 Task: Find connections with filter location Krishnagiri with filter topic #helpingothers with filter profile language German with filter current company Atout France - The France Tourism Development Agency with filter school Annamalai University, Annamalainagar with filter industry Electronic and Precision Equipment Maintenance with filter service category Search Engine Marketing (SEM) with filter keywords title Office Manager
Action: Mouse moved to (330, 222)
Screenshot: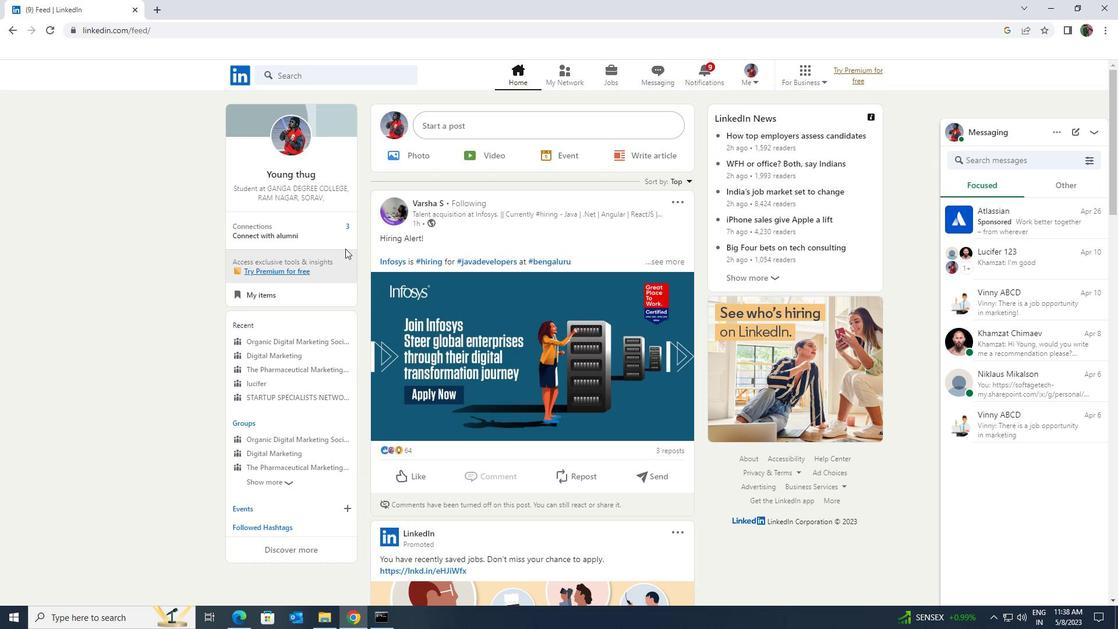 
Action: Mouse pressed left at (330, 222)
Screenshot: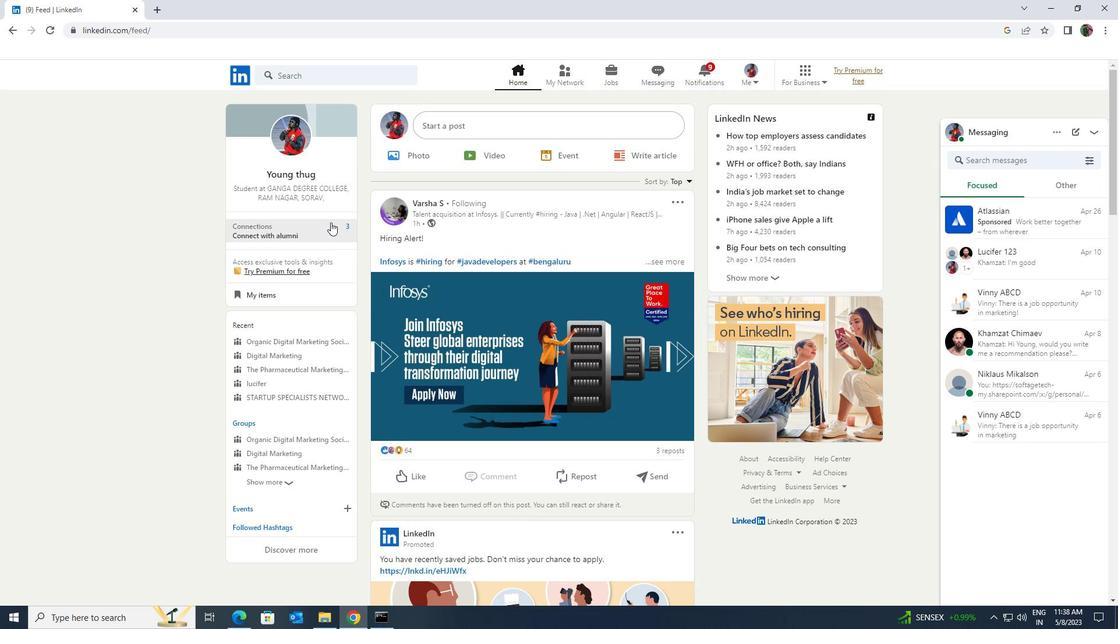 
Action: Mouse moved to (328, 139)
Screenshot: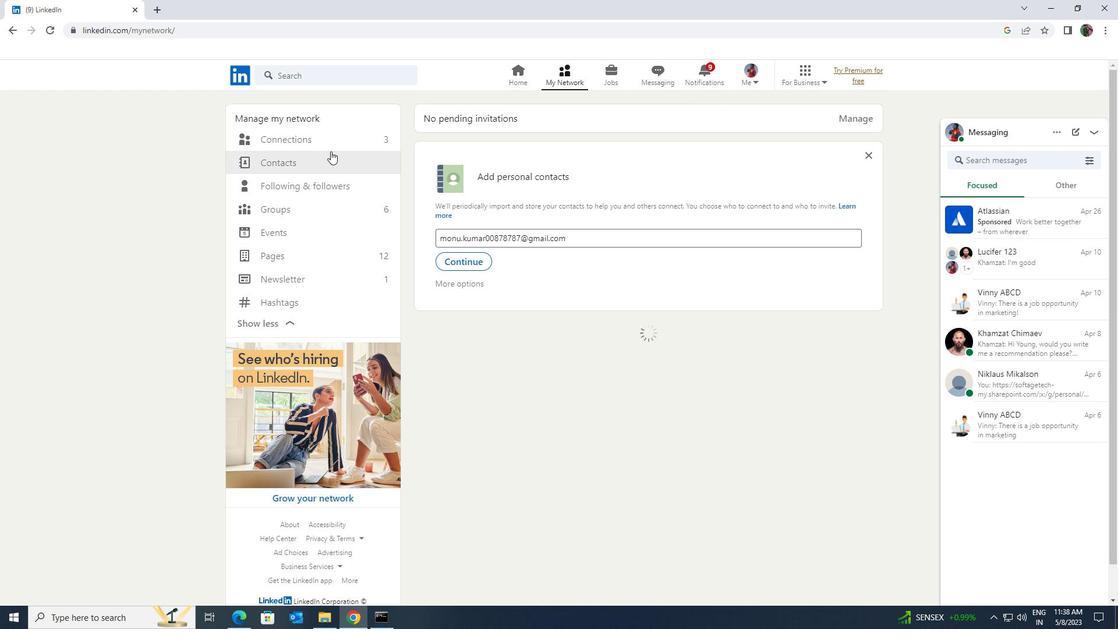 
Action: Mouse pressed left at (328, 139)
Screenshot: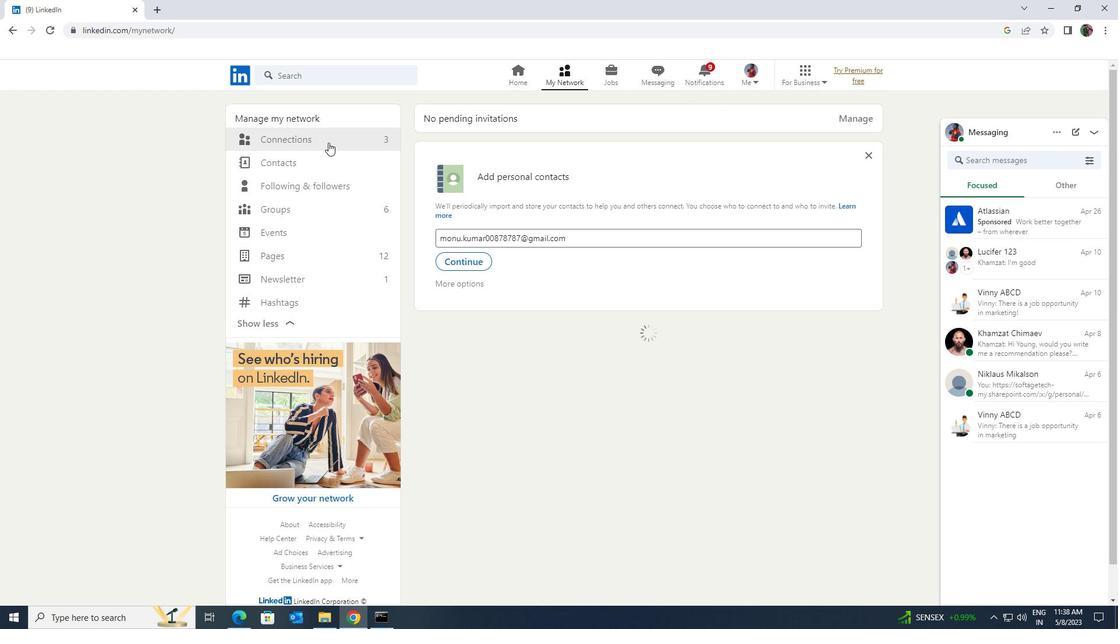 
Action: Mouse moved to (619, 144)
Screenshot: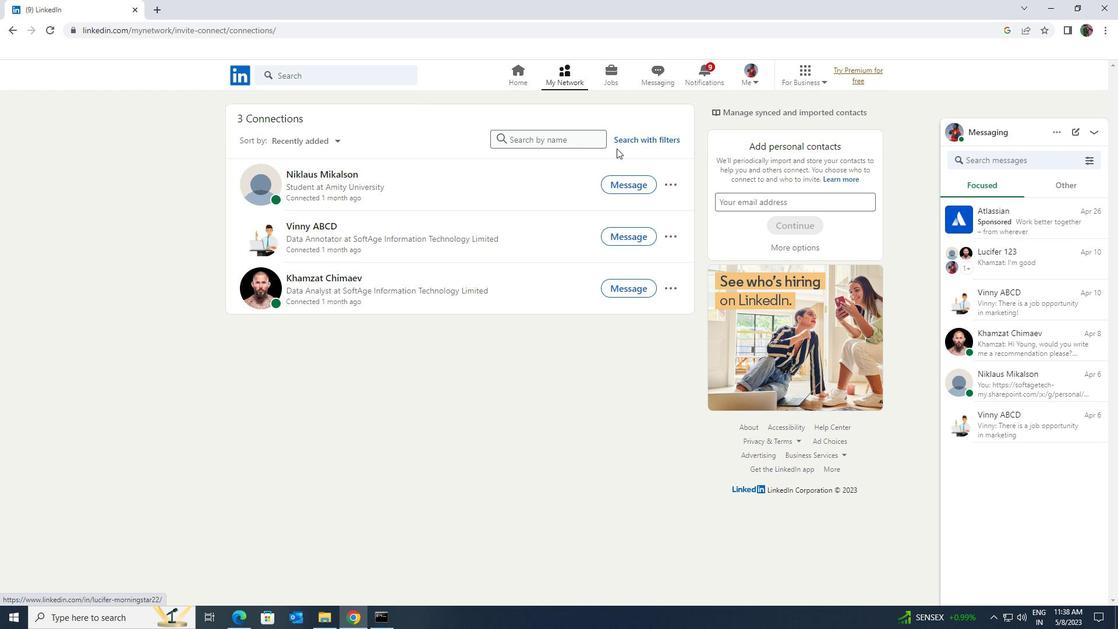 
Action: Mouse pressed left at (619, 144)
Screenshot: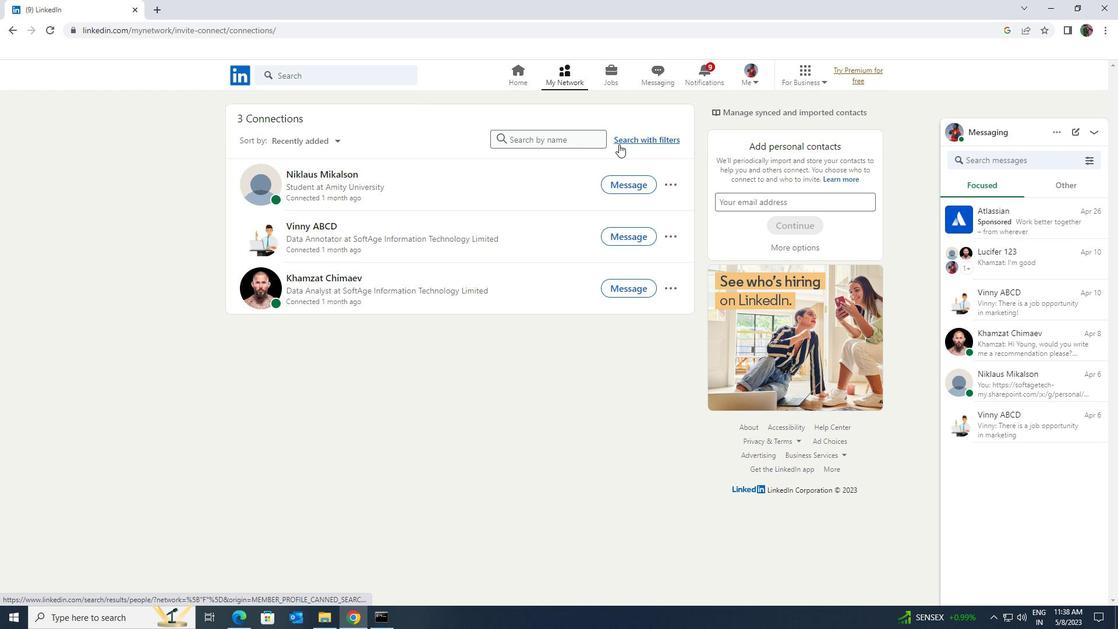
Action: Mouse moved to (603, 111)
Screenshot: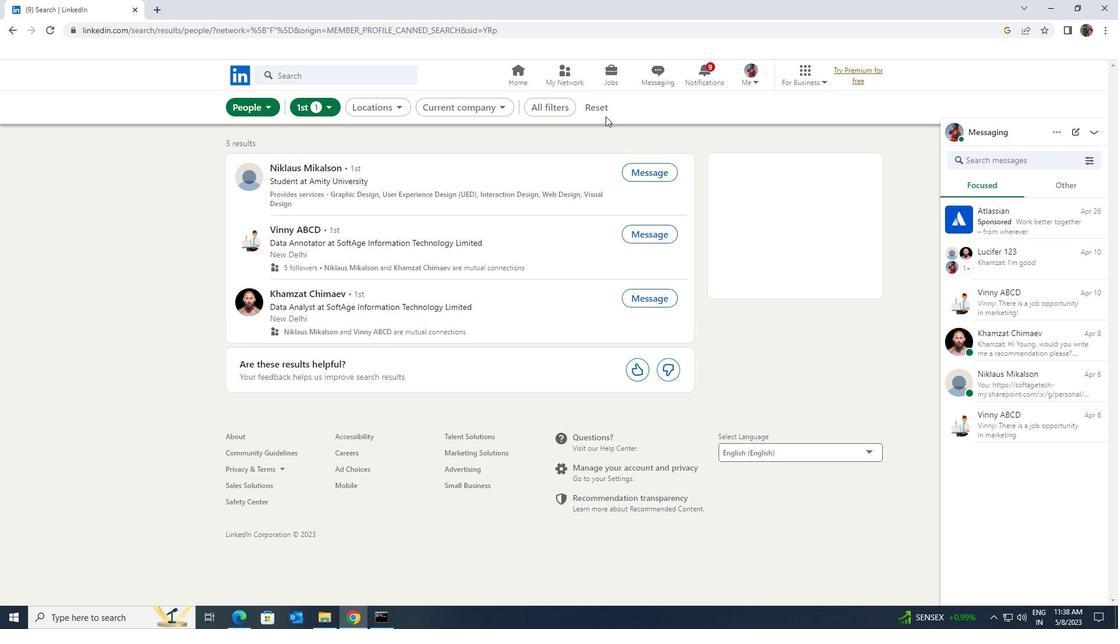 
Action: Mouse pressed left at (603, 111)
Screenshot: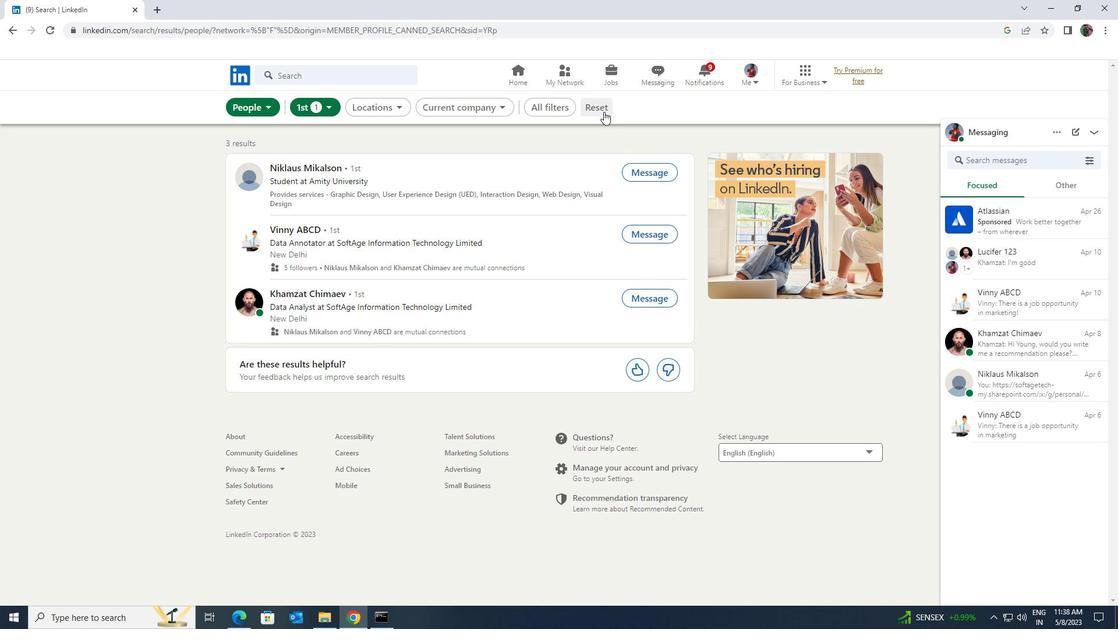 
Action: Mouse moved to (588, 106)
Screenshot: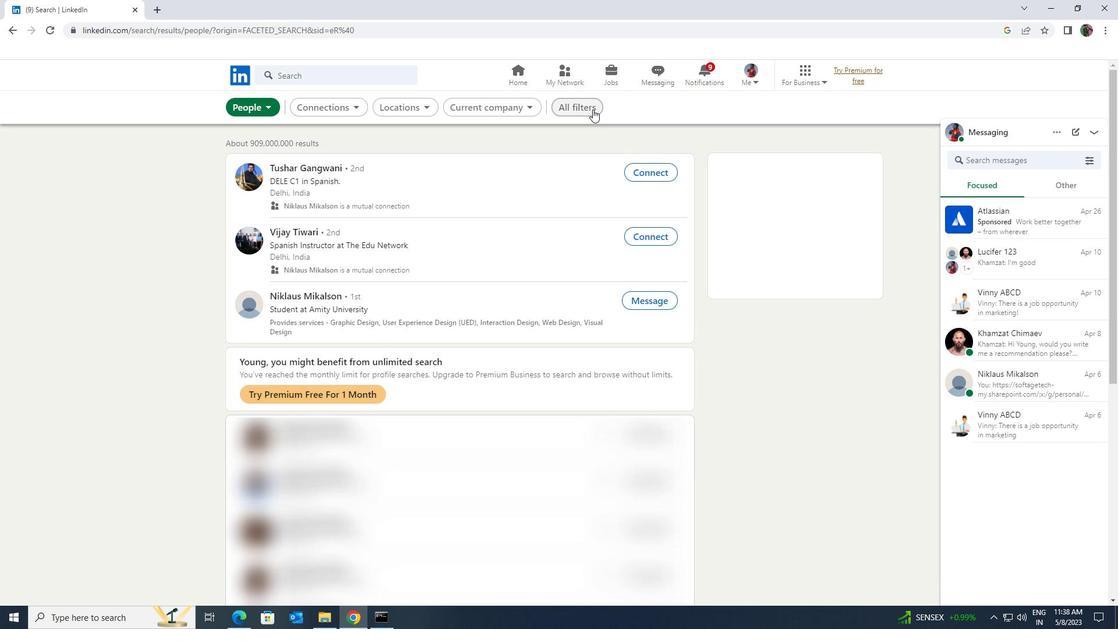 
Action: Mouse pressed left at (588, 106)
Screenshot: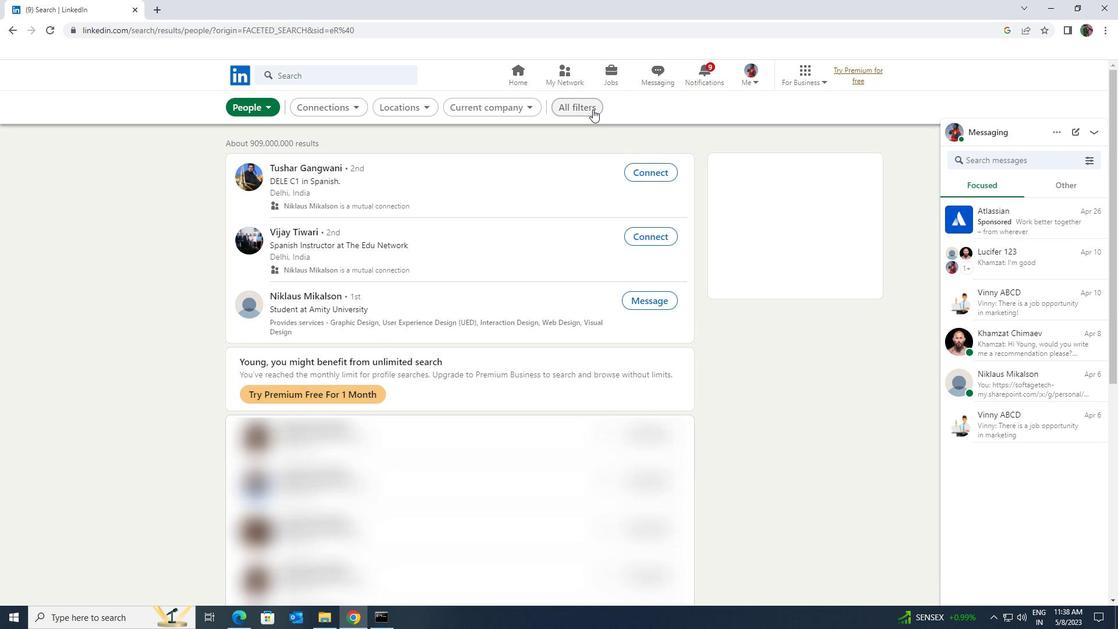 
Action: Mouse moved to (971, 457)
Screenshot: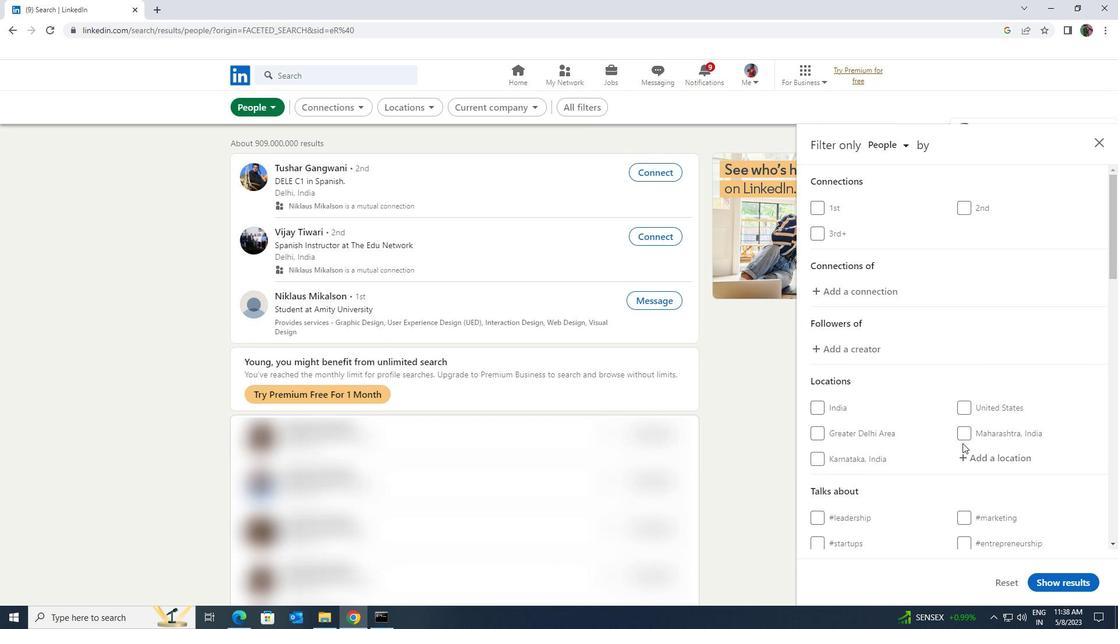 
Action: Mouse pressed left at (971, 457)
Screenshot: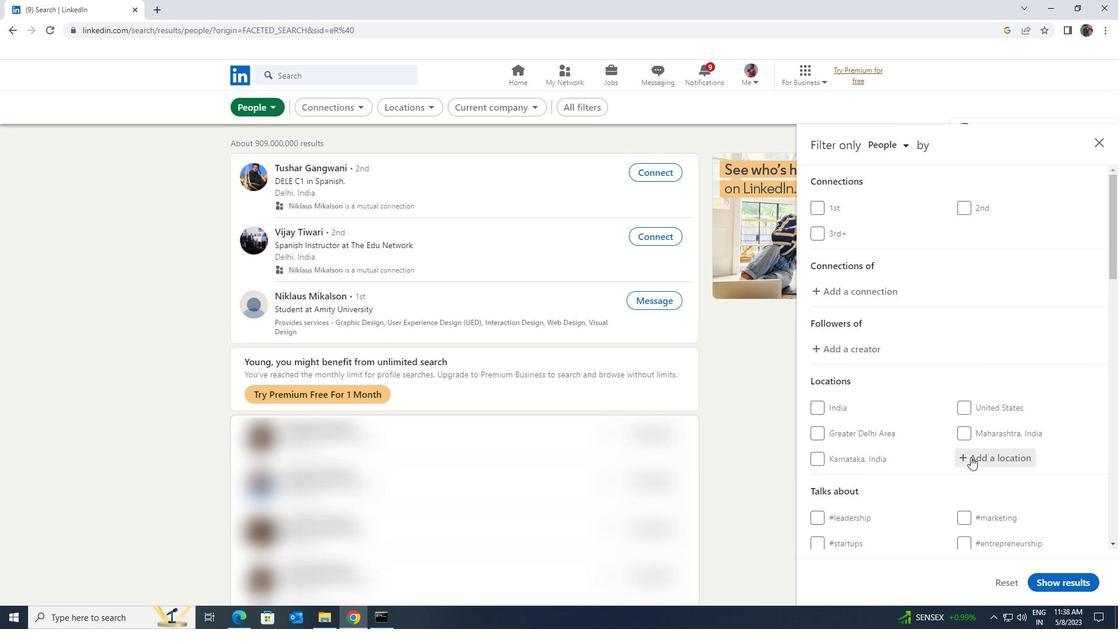 
Action: Mouse moved to (971, 459)
Screenshot: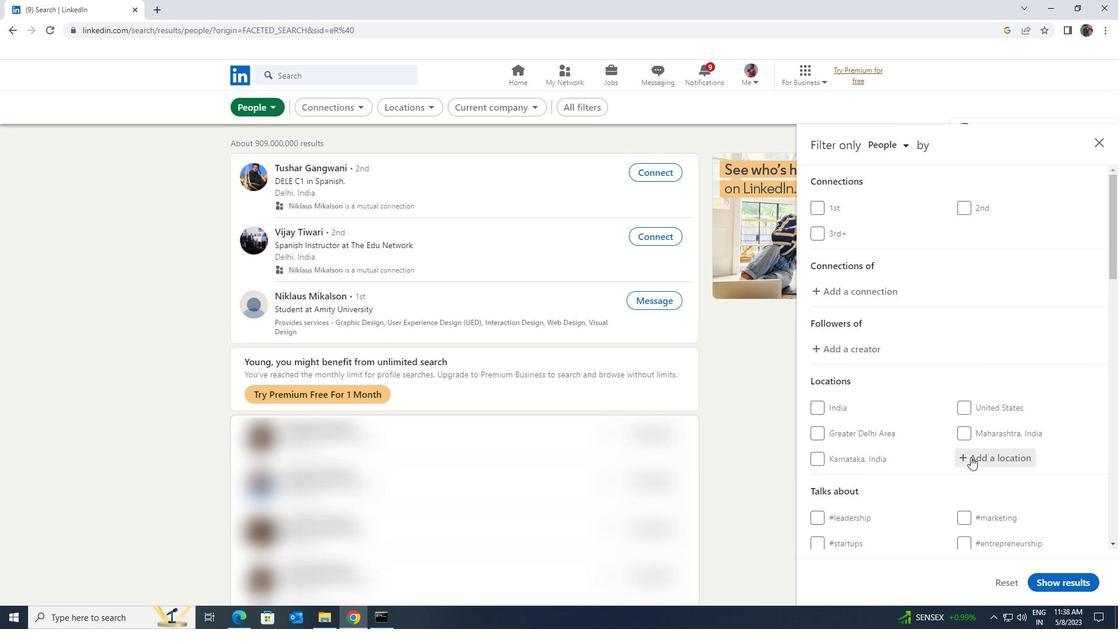 
Action: Key pressed <Key.shift><Key.shift><Key.shift><Key.shift><Key.shift><Key.shift><Key.shift><Key.shift><Key.shift><Key.shift>KRISHNAGIRI
Screenshot: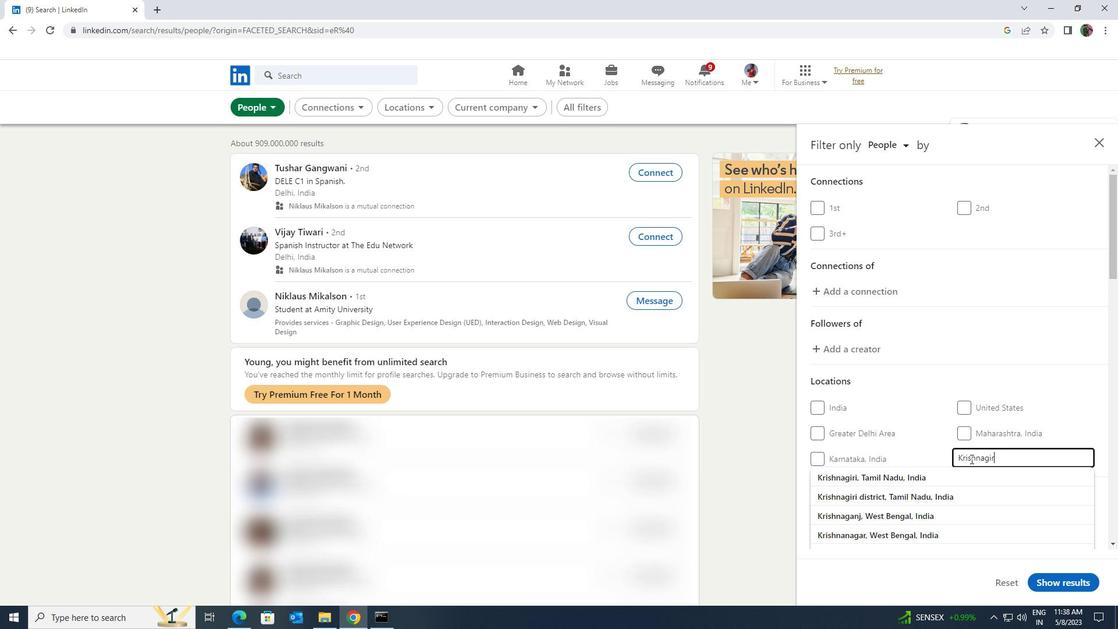 
Action: Mouse moved to (967, 476)
Screenshot: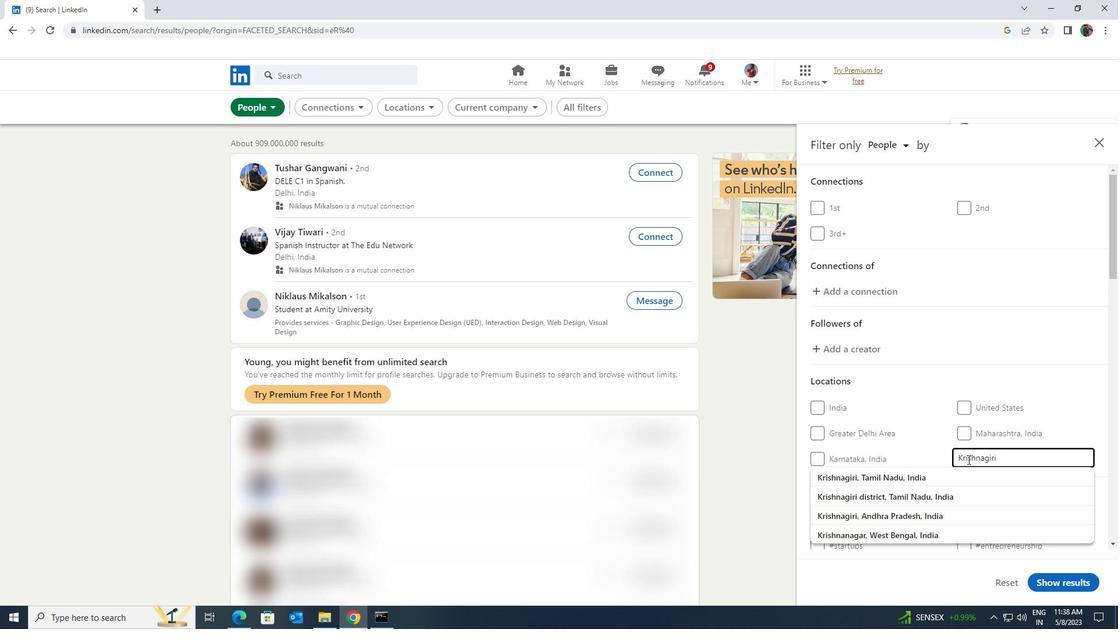
Action: Mouse pressed left at (967, 476)
Screenshot: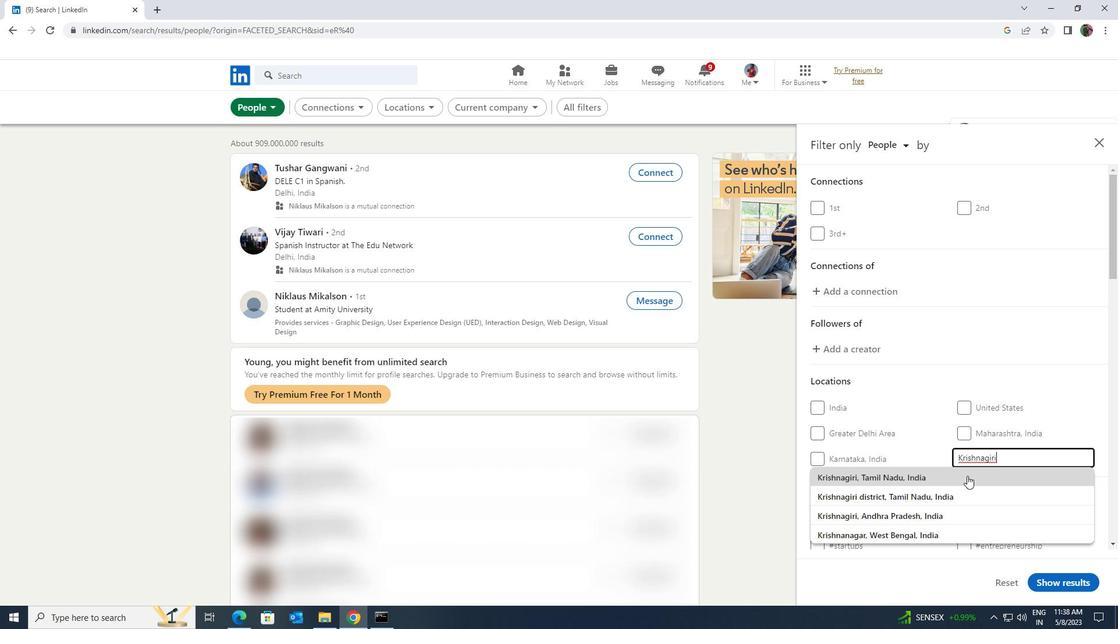 
Action: Mouse scrolled (967, 475) with delta (0, 0)
Screenshot: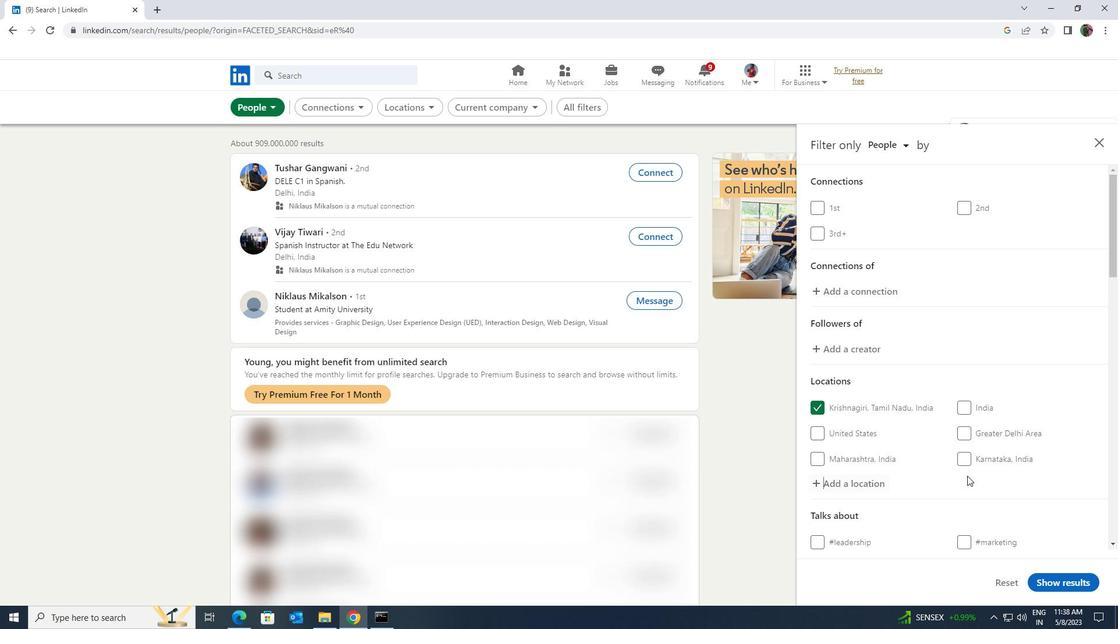 
Action: Mouse scrolled (967, 475) with delta (0, 0)
Screenshot: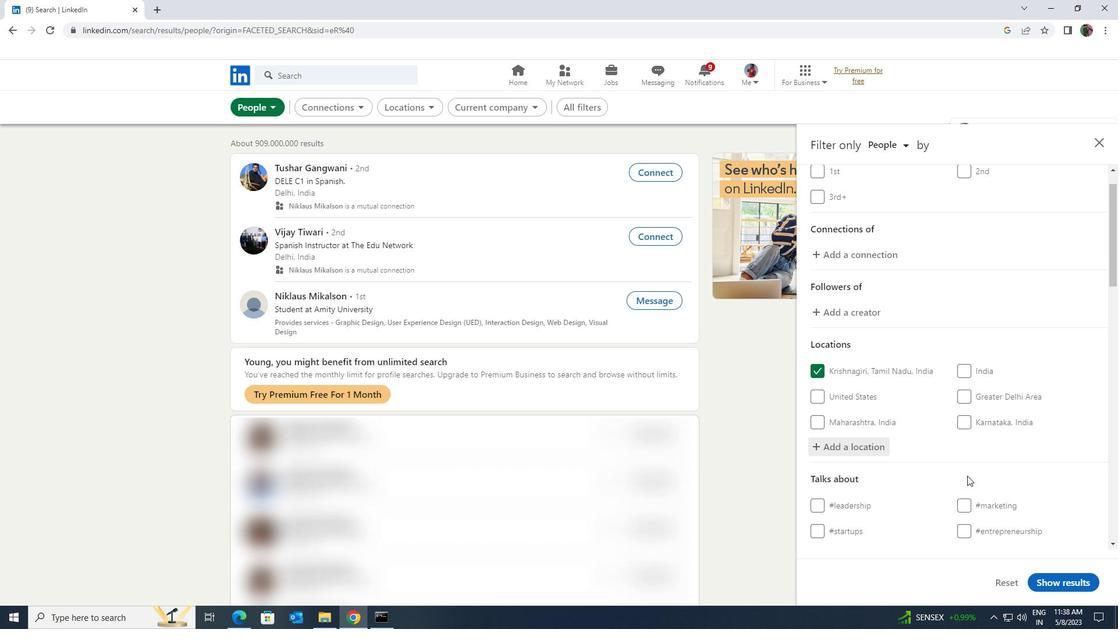 
Action: Mouse moved to (966, 478)
Screenshot: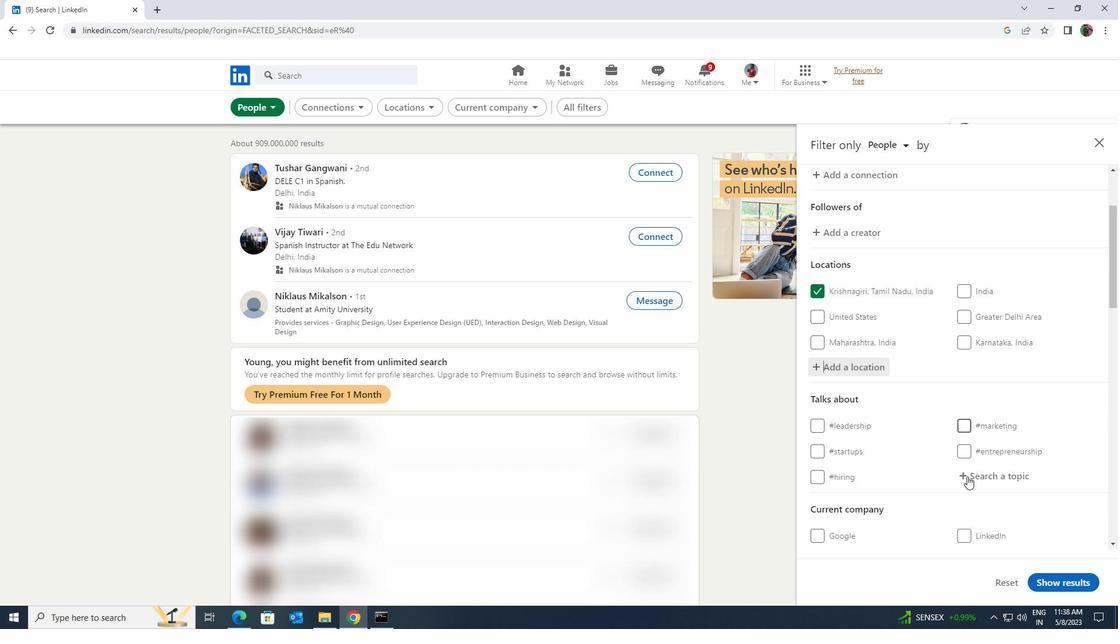 
Action: Mouse pressed left at (966, 478)
Screenshot: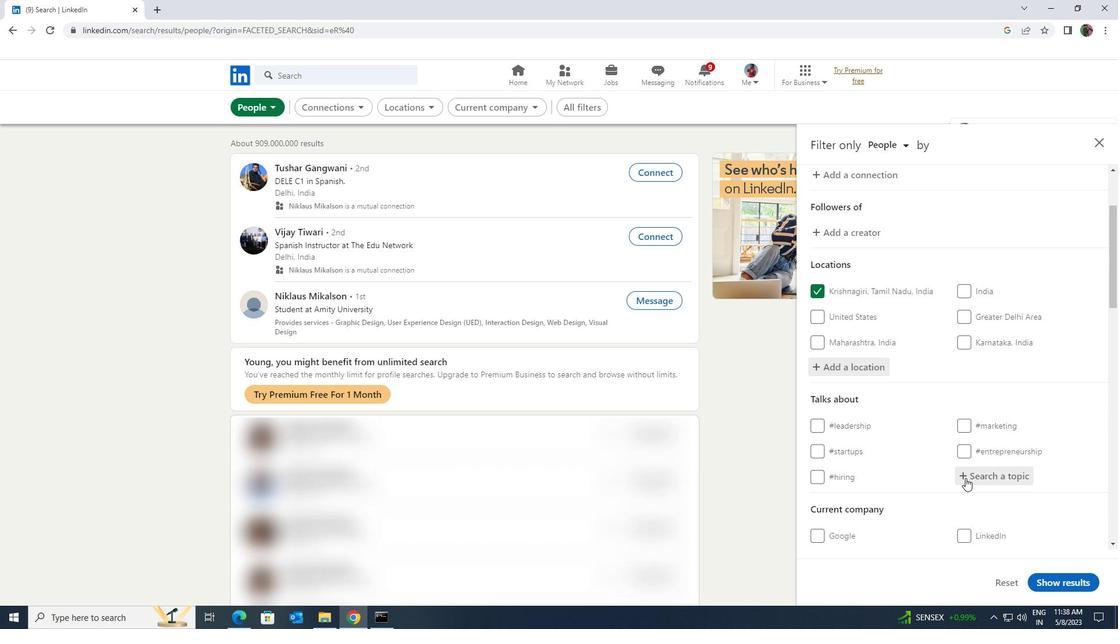 
Action: Key pressed <Key.shift><Key.shift><Key.shift><Key.shift><Key.shift><Key.shift><Key.shift><Key.shift>HELPINGOTHERS
Screenshot: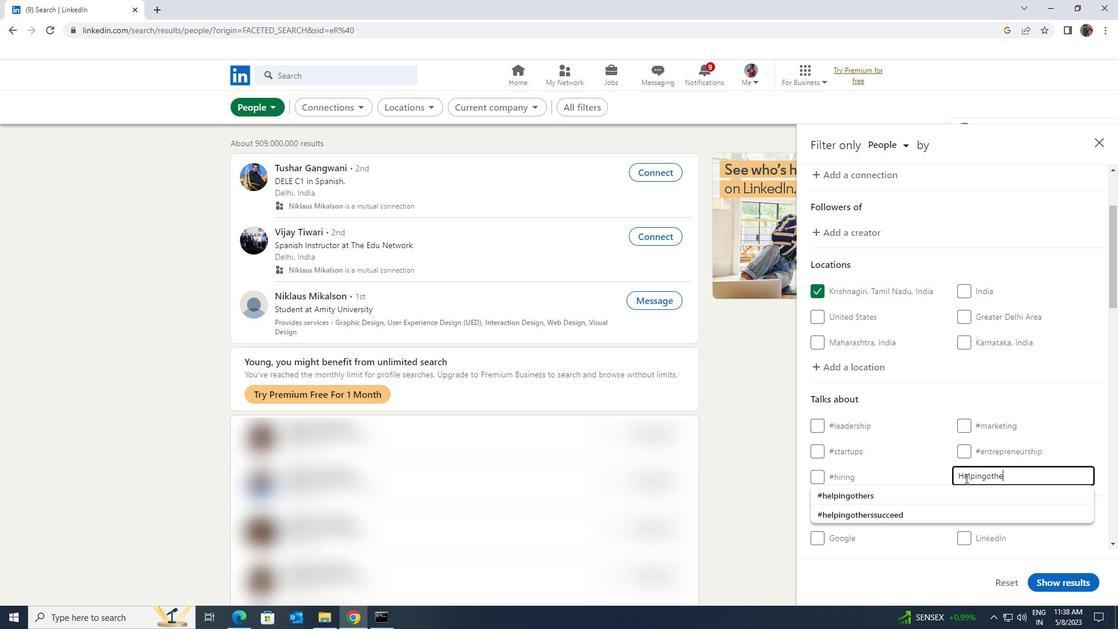 
Action: Mouse moved to (958, 487)
Screenshot: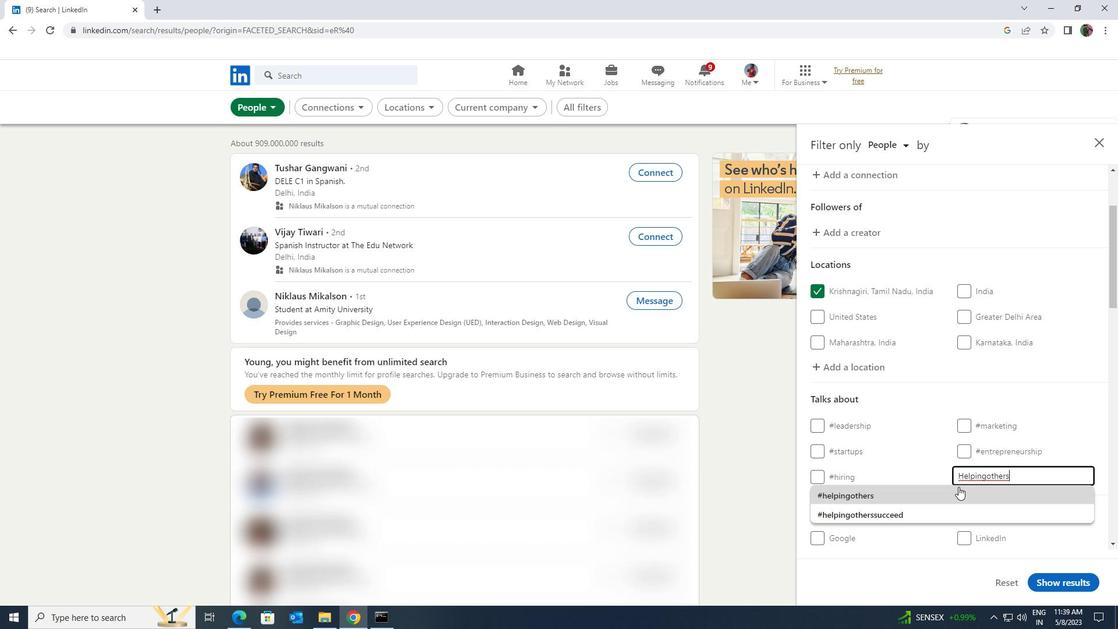 
Action: Mouse pressed left at (958, 487)
Screenshot: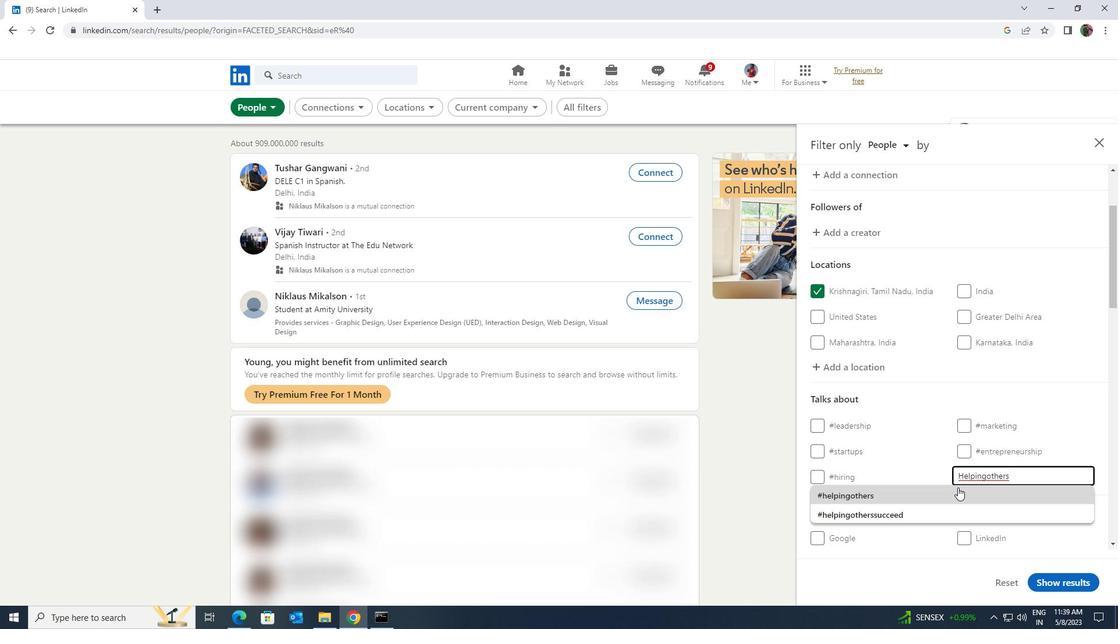 
Action: Mouse moved to (958, 488)
Screenshot: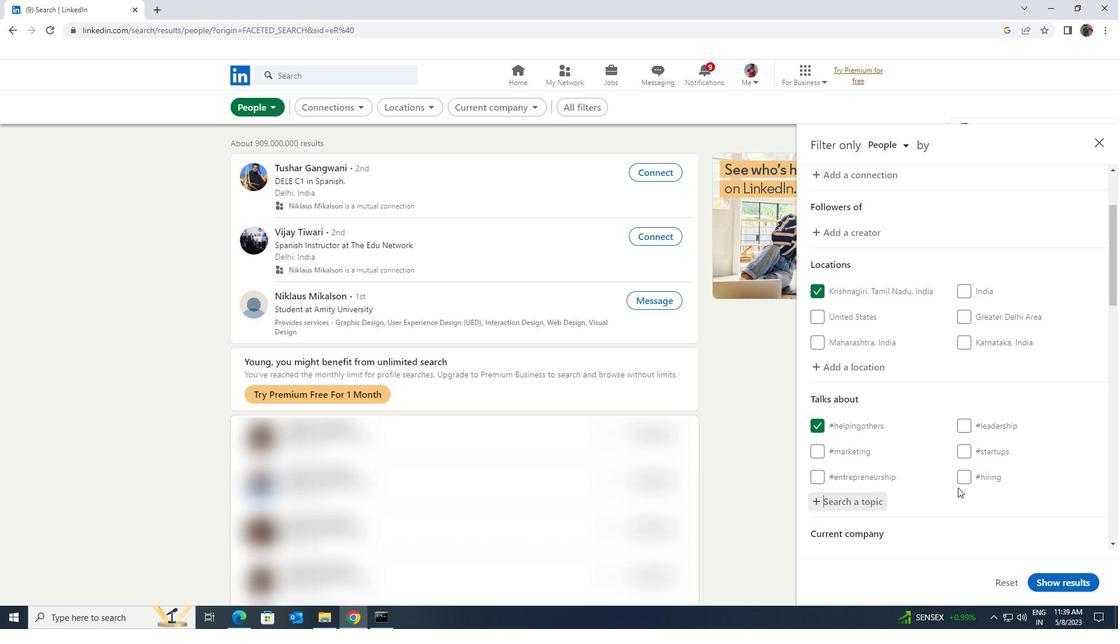 
Action: Mouse scrolled (958, 487) with delta (0, 0)
Screenshot: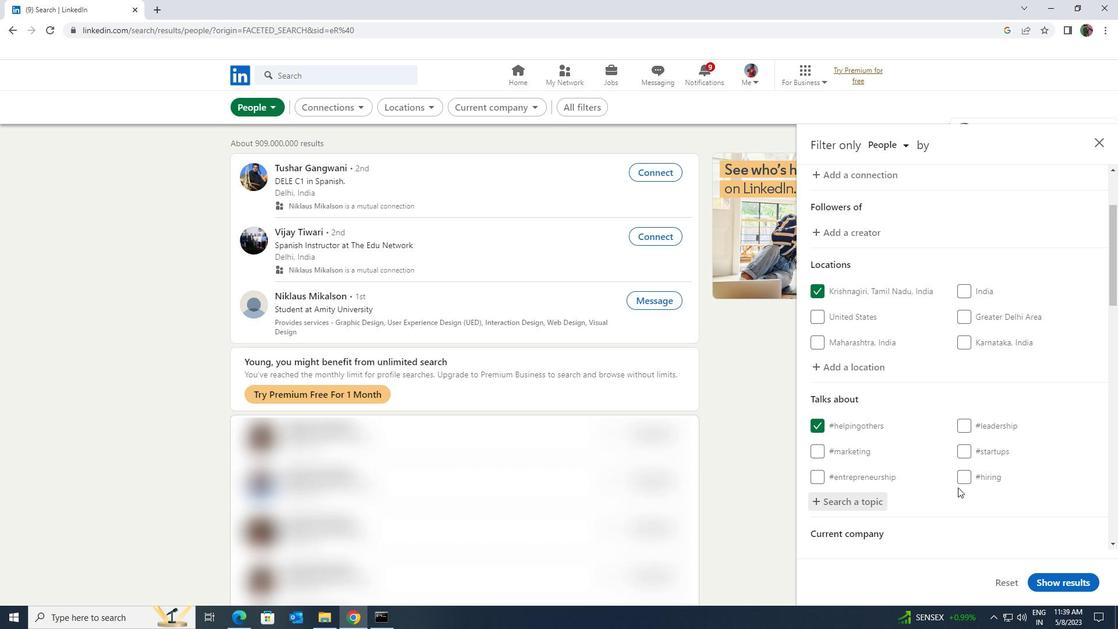 
Action: Mouse moved to (951, 492)
Screenshot: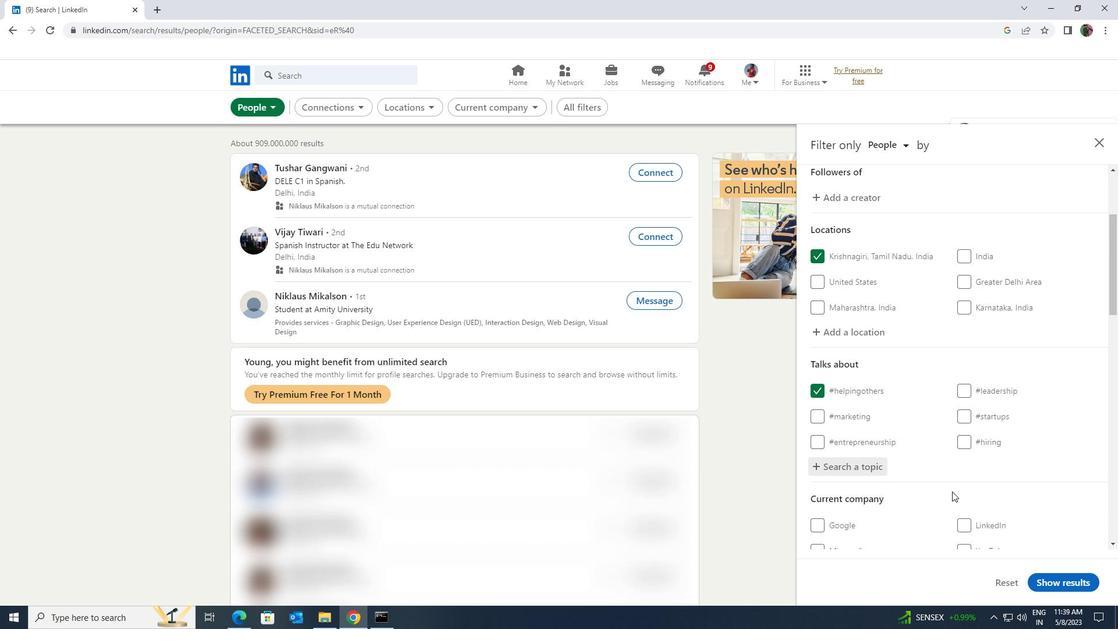 
Action: Mouse scrolled (951, 492) with delta (0, 0)
Screenshot: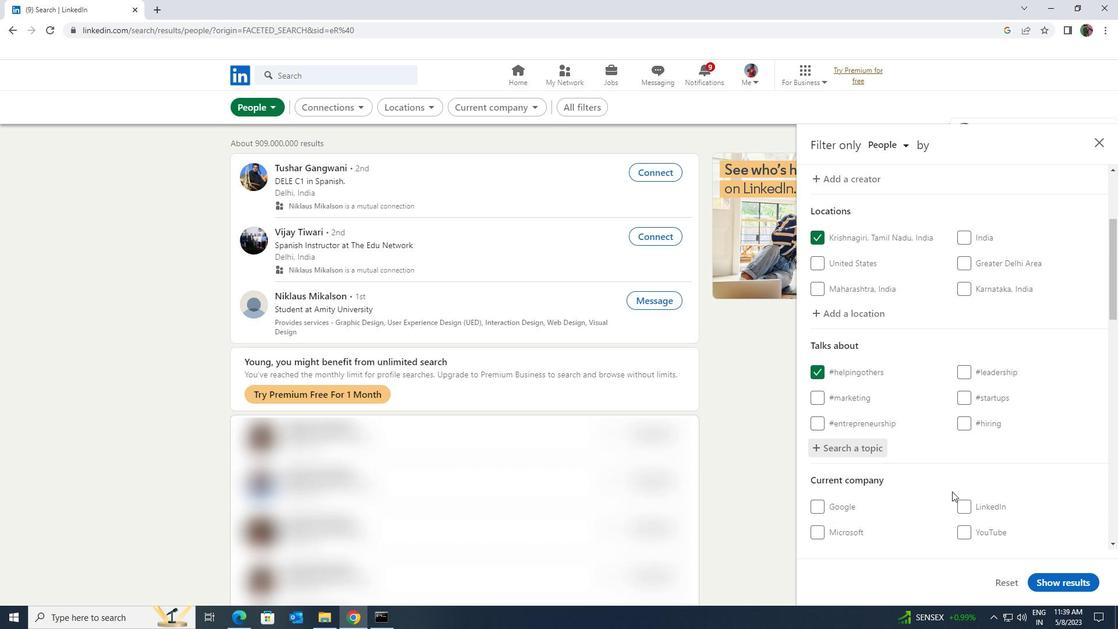 
Action: Mouse moved to (949, 494)
Screenshot: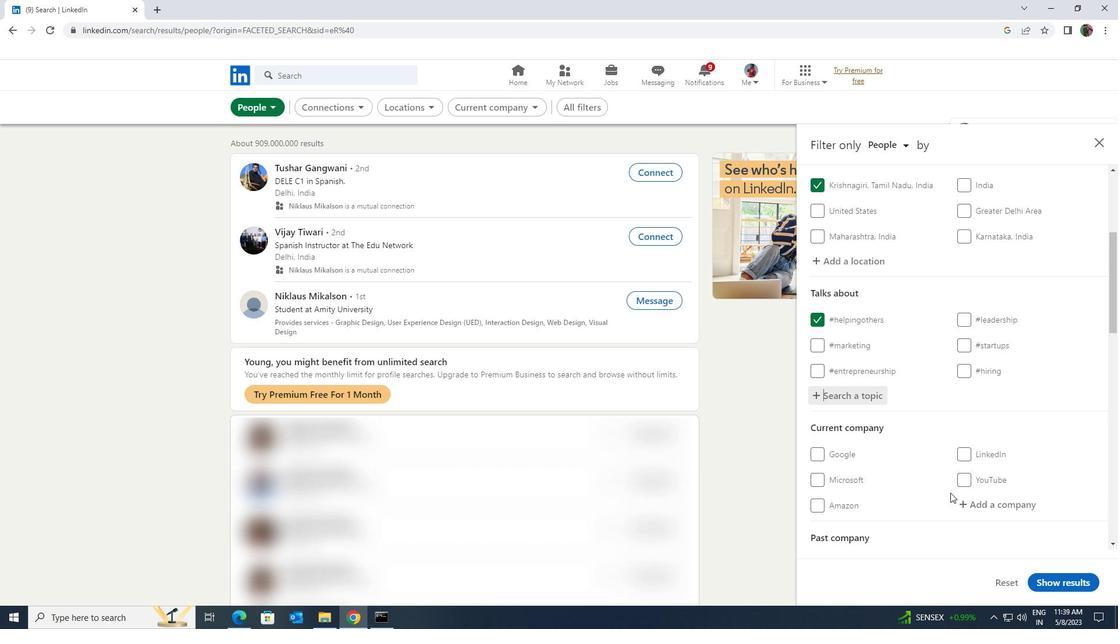 
Action: Mouse scrolled (949, 493) with delta (0, 0)
Screenshot: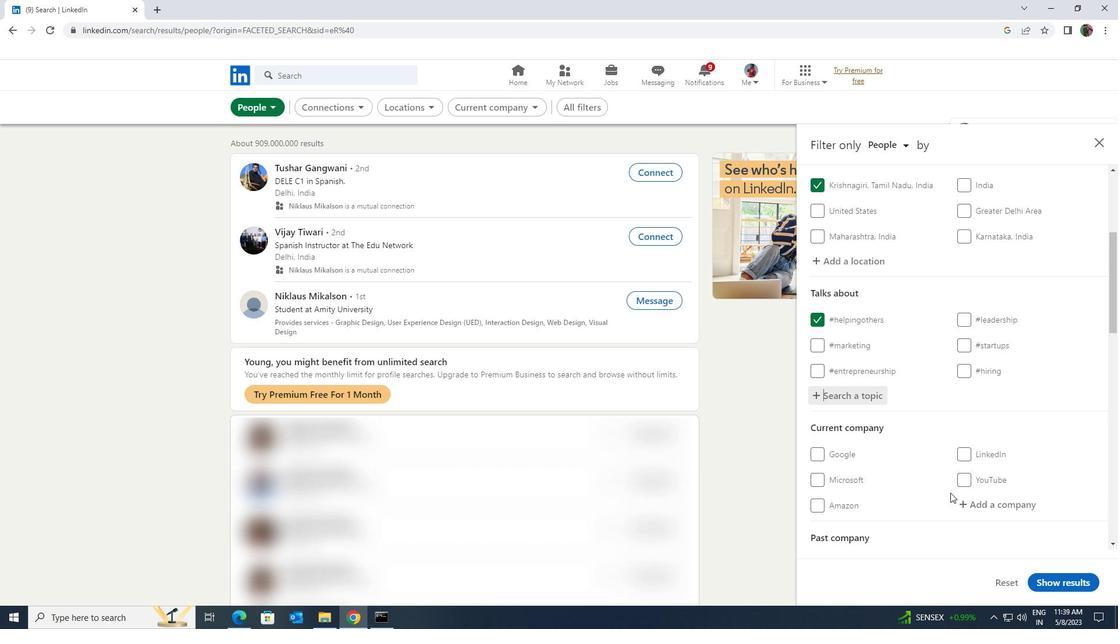 
Action: Mouse scrolled (949, 493) with delta (0, 0)
Screenshot: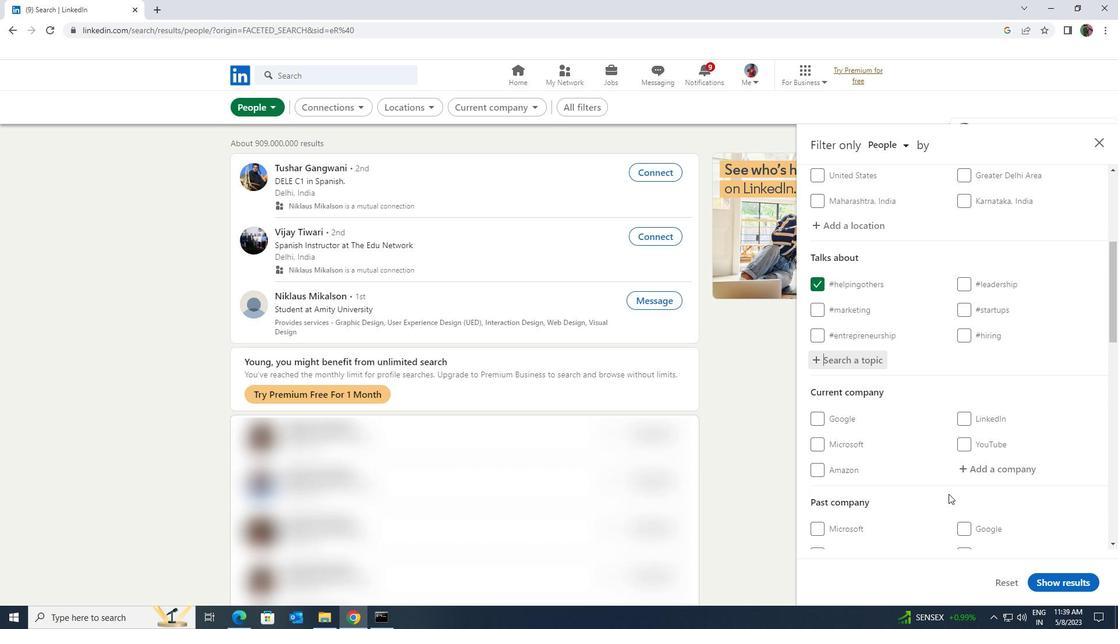 
Action: Mouse scrolled (949, 493) with delta (0, 0)
Screenshot: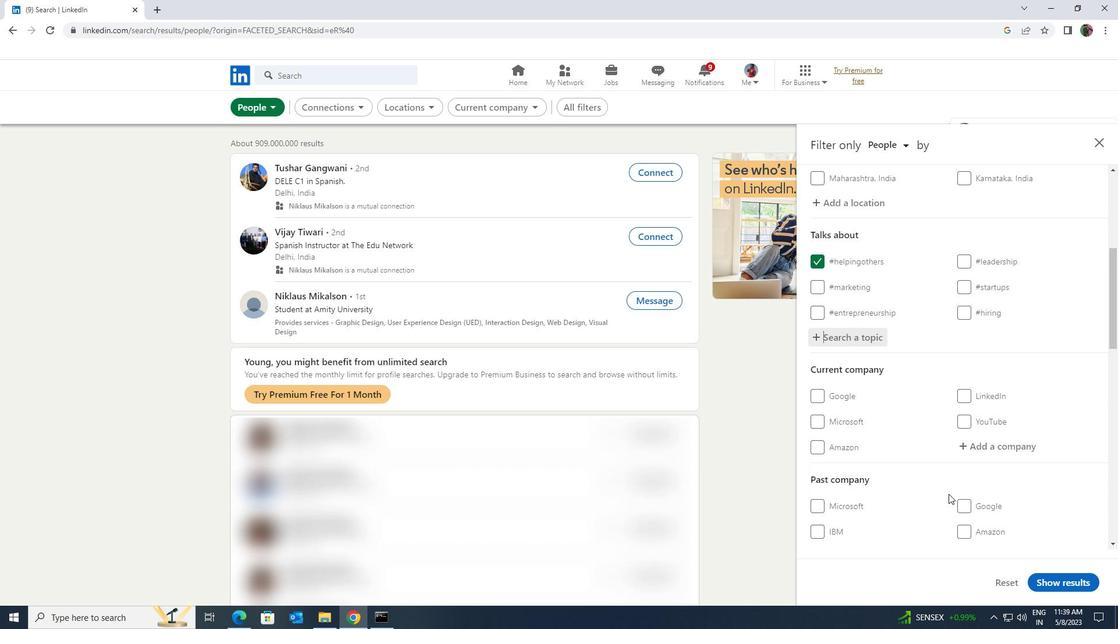 
Action: Mouse scrolled (949, 493) with delta (0, 0)
Screenshot: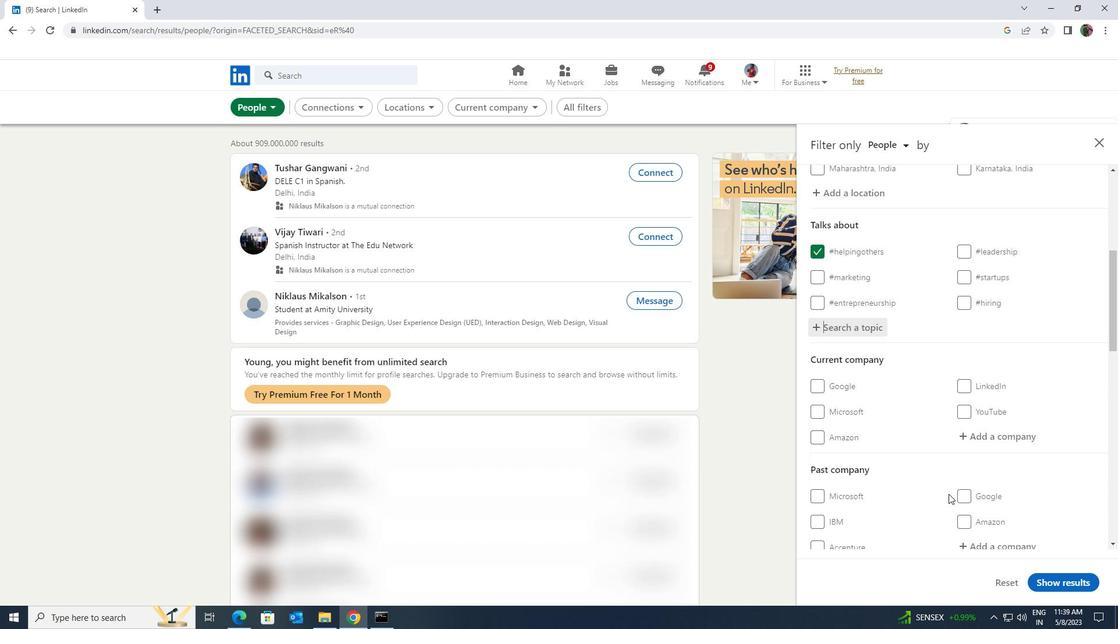 
Action: Mouse moved to (948, 495)
Screenshot: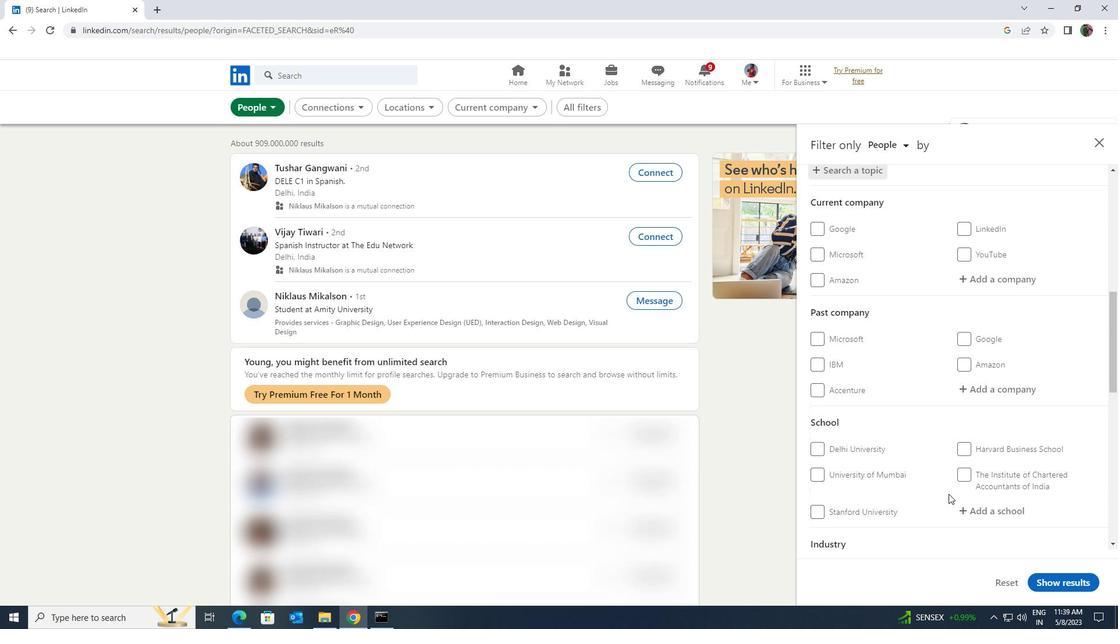 
Action: Mouse scrolled (948, 494) with delta (0, 0)
Screenshot: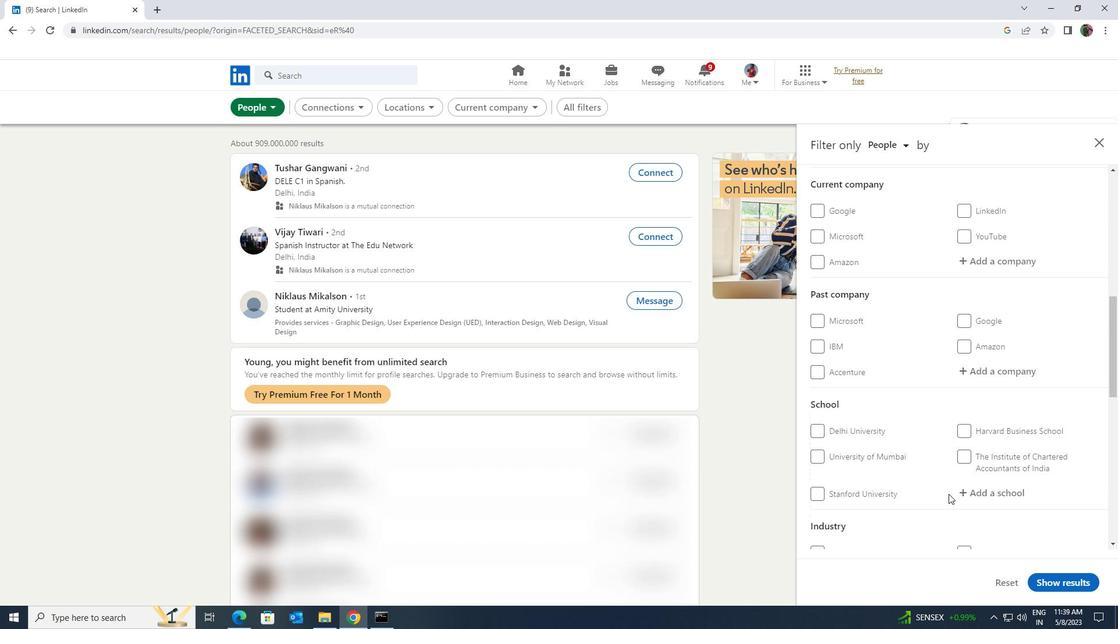 
Action: Mouse scrolled (948, 494) with delta (0, 0)
Screenshot: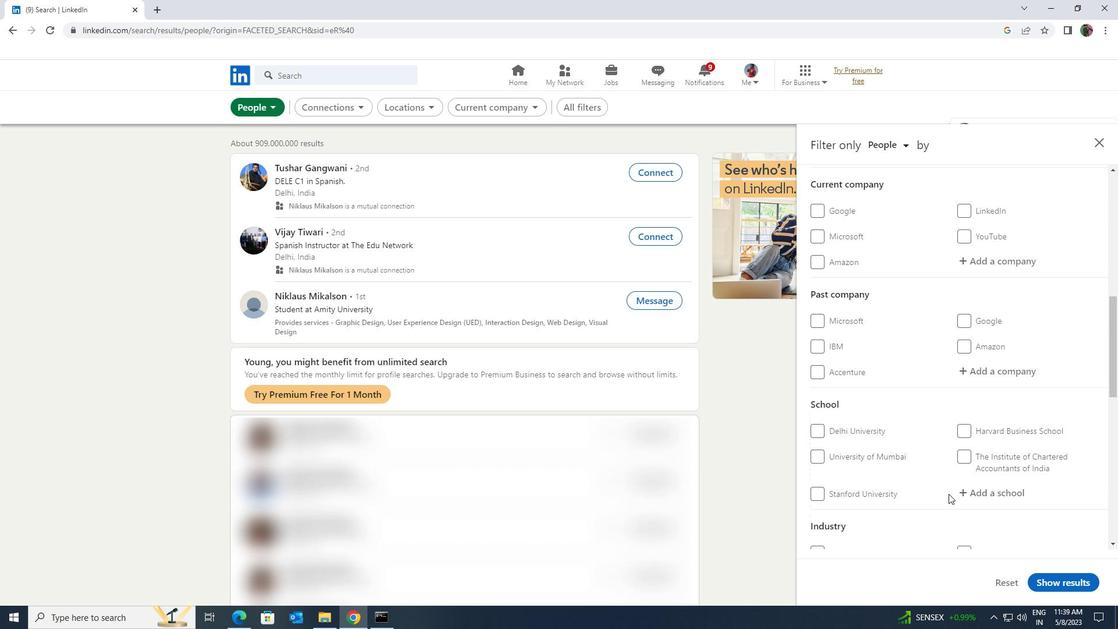 
Action: Mouse moved to (946, 495)
Screenshot: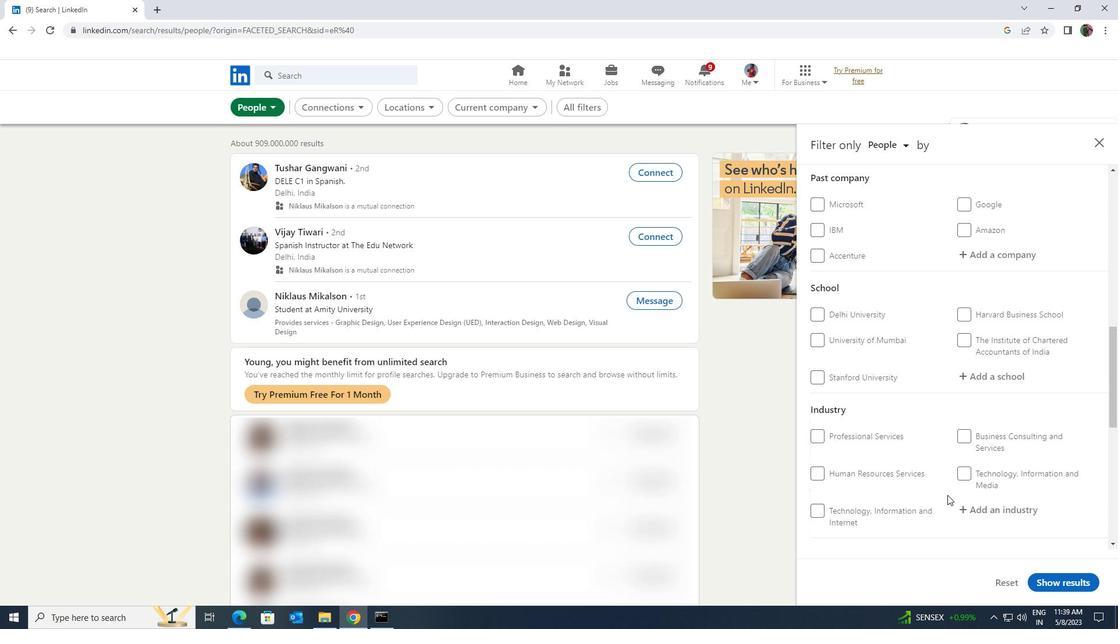 
Action: Mouse scrolled (946, 495) with delta (0, 0)
Screenshot: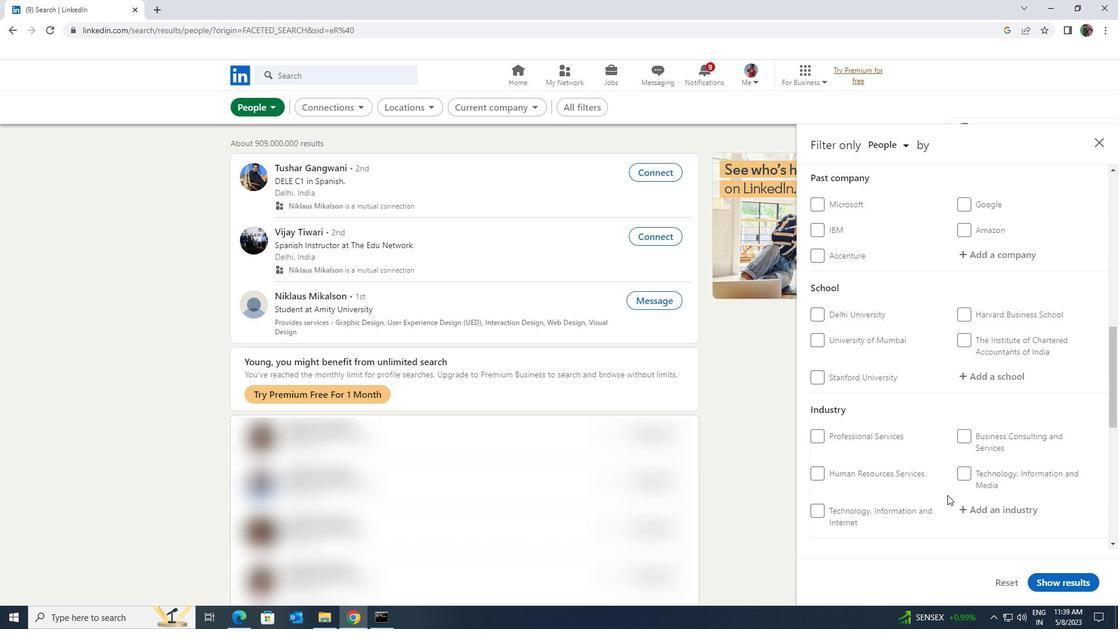 
Action: Mouse scrolled (946, 495) with delta (0, 0)
Screenshot: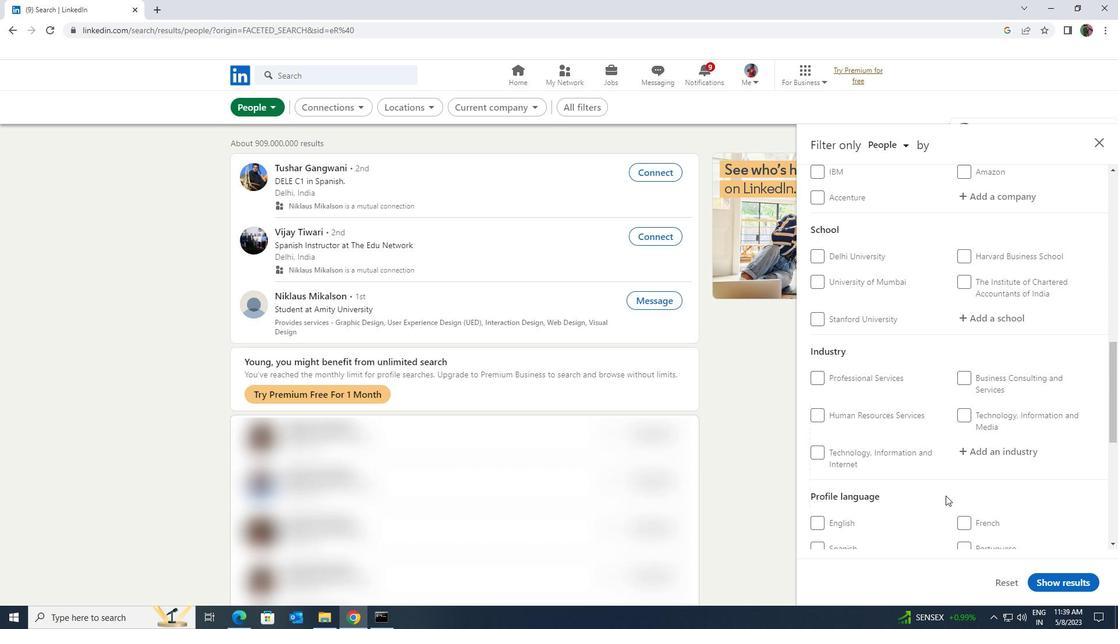 
Action: Mouse moved to (851, 517)
Screenshot: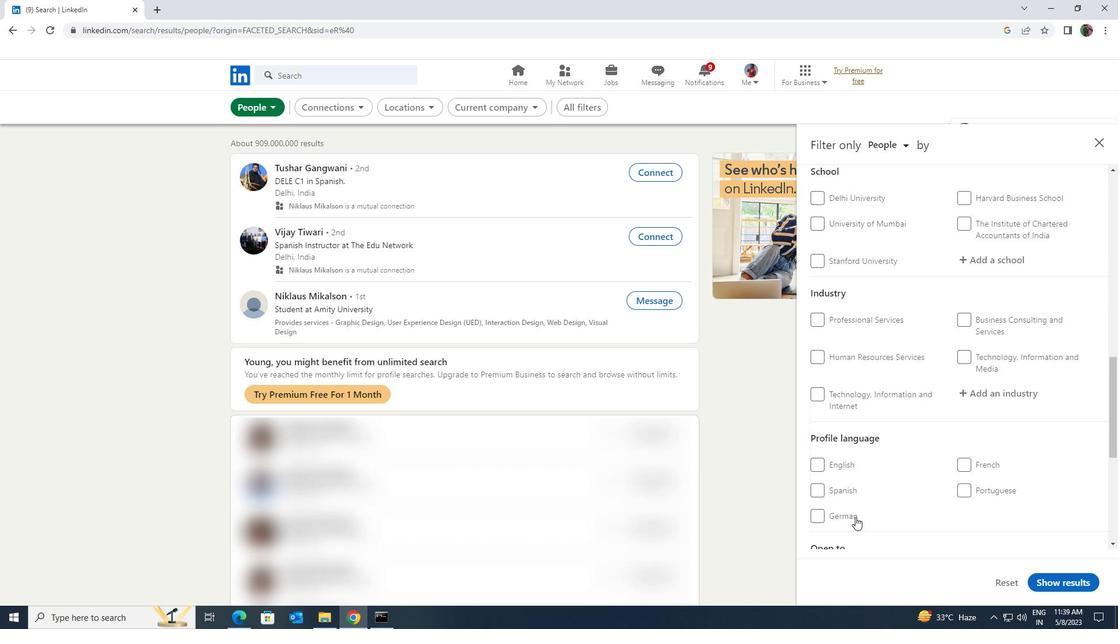 
Action: Mouse pressed left at (851, 517)
Screenshot: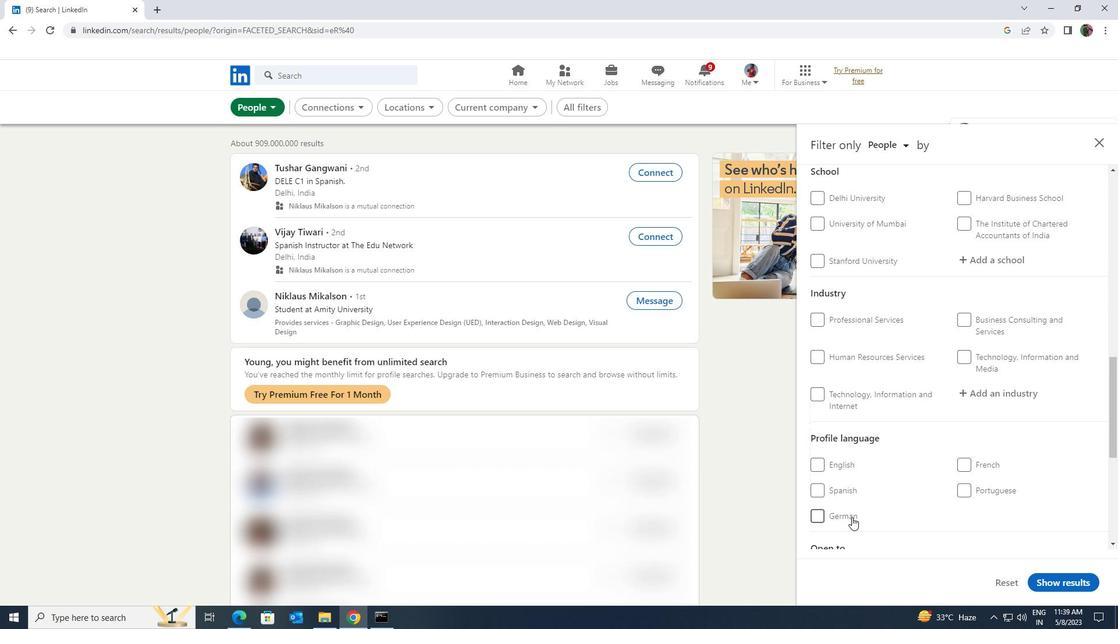 
Action: Mouse moved to (943, 517)
Screenshot: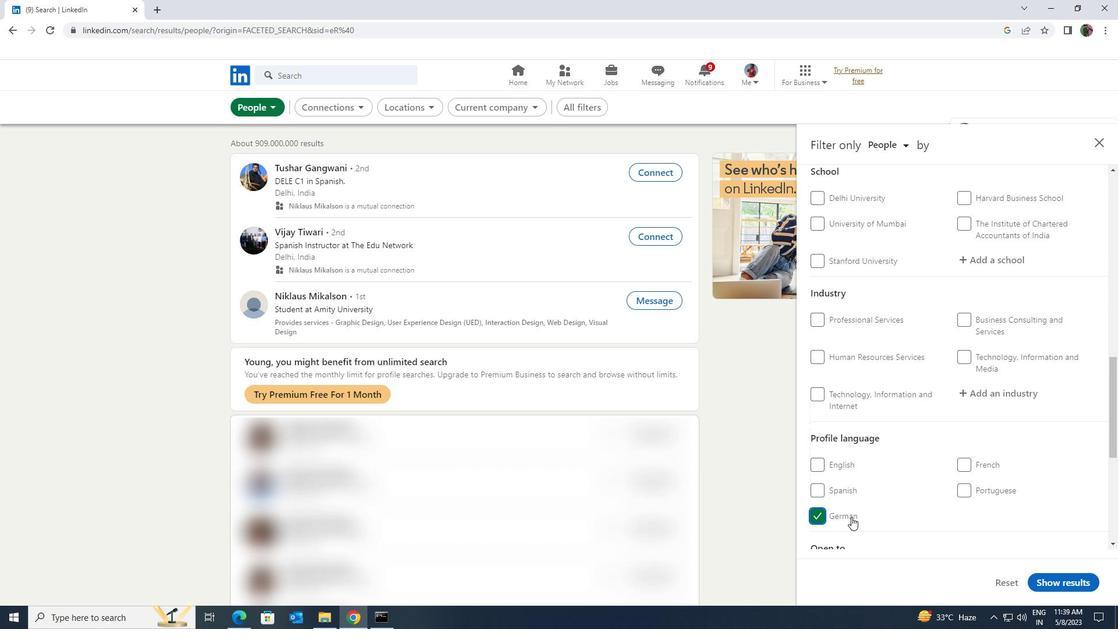 
Action: Mouse scrolled (943, 518) with delta (0, 0)
Screenshot: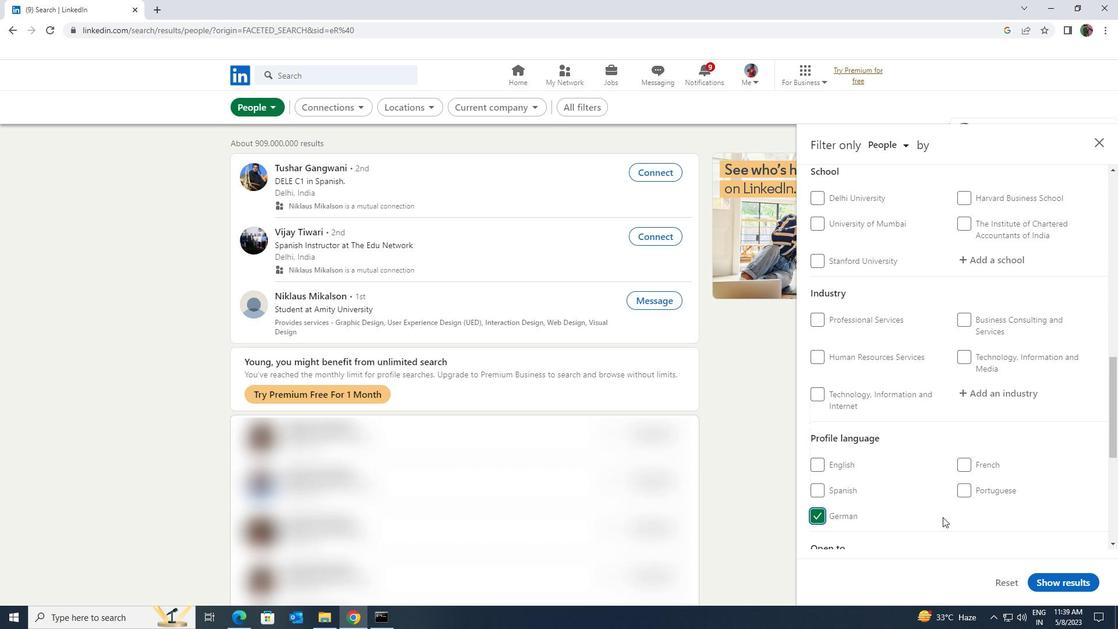 
Action: Mouse scrolled (943, 518) with delta (0, 0)
Screenshot: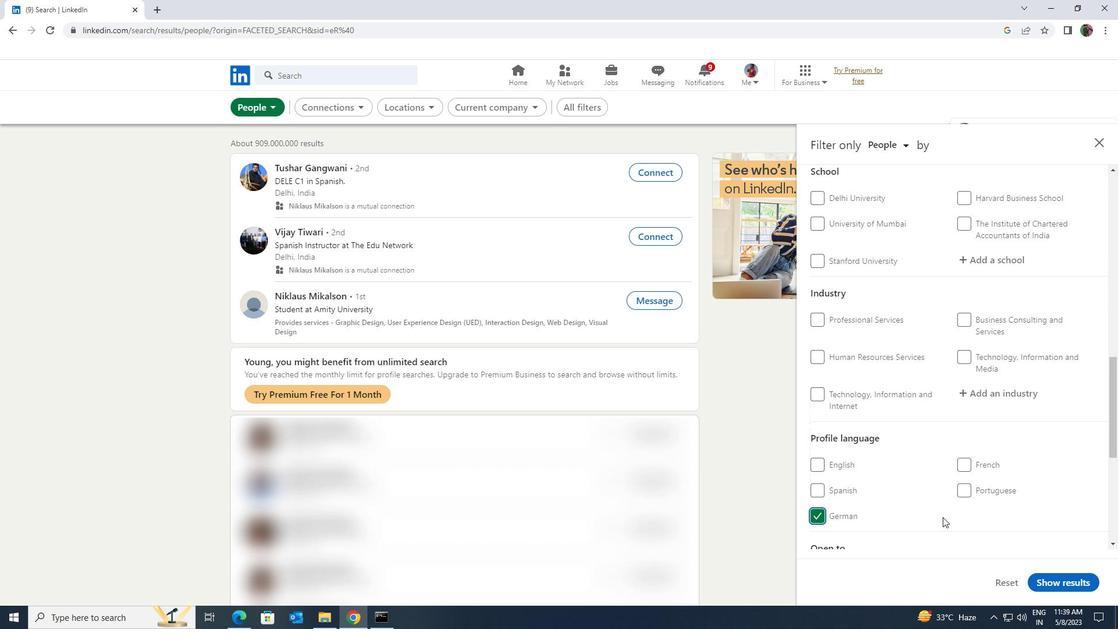 
Action: Mouse moved to (944, 518)
Screenshot: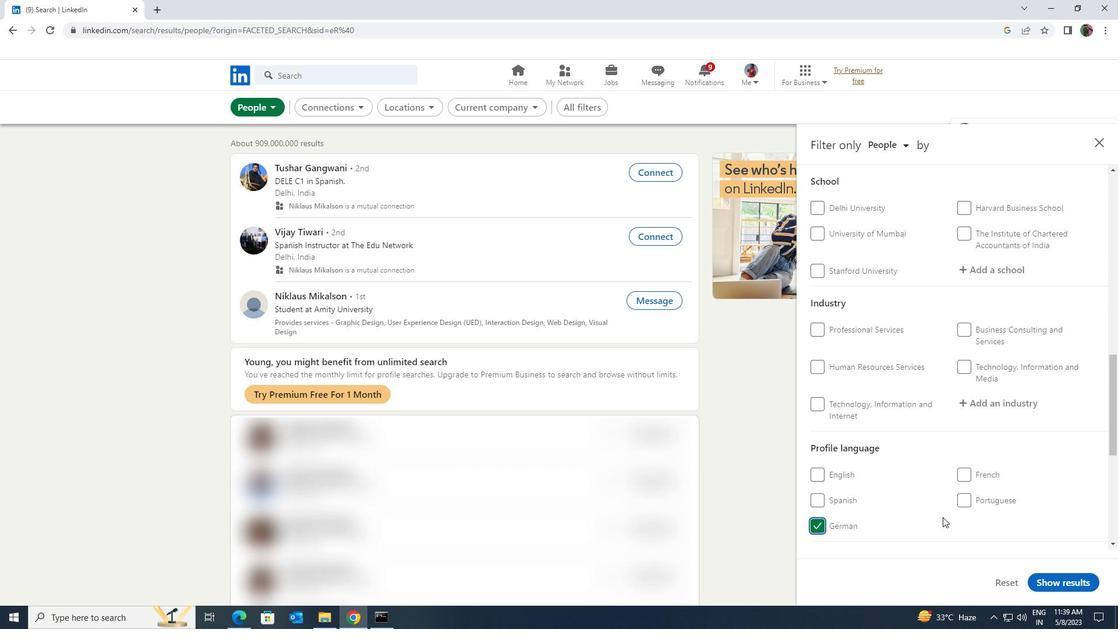 
Action: Mouse scrolled (944, 519) with delta (0, 0)
Screenshot: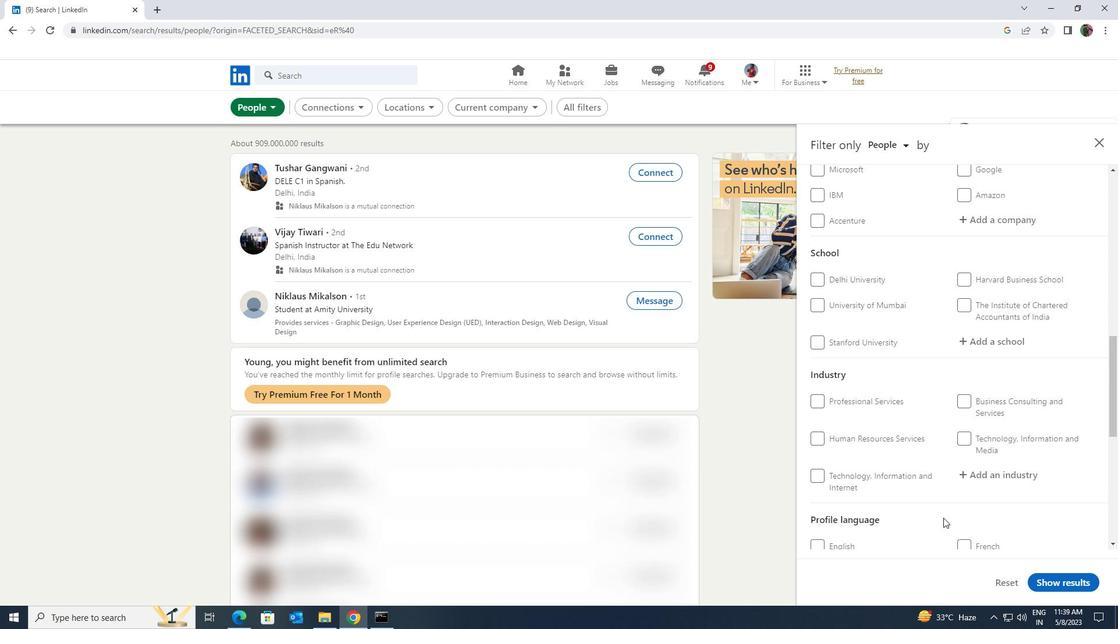 
Action: Mouse scrolled (944, 519) with delta (0, 0)
Screenshot: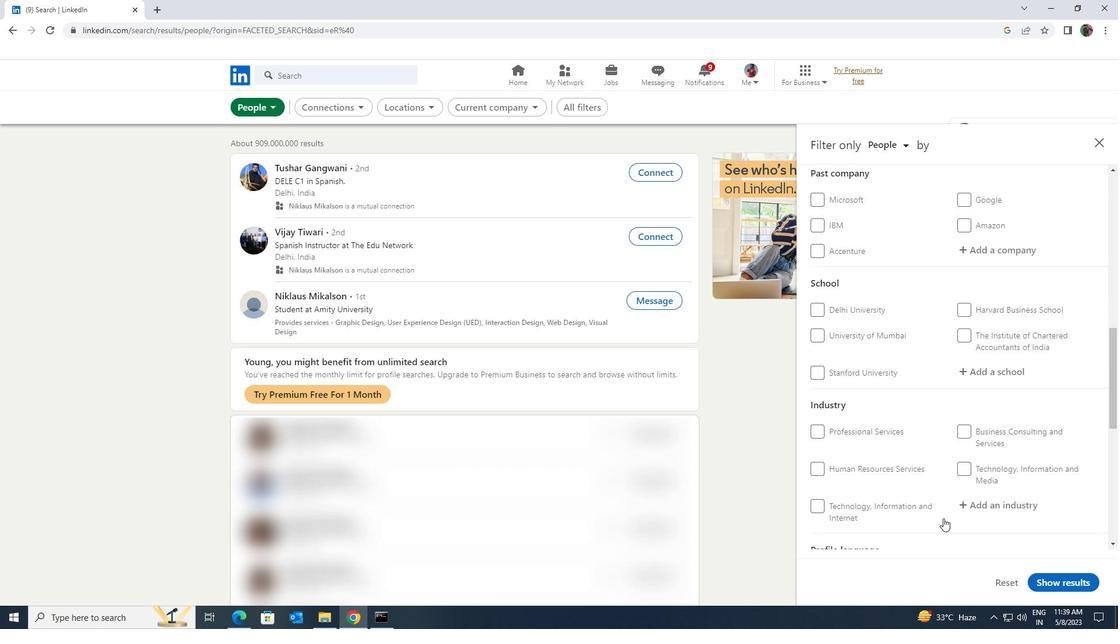 
Action: Mouse moved to (943, 519)
Screenshot: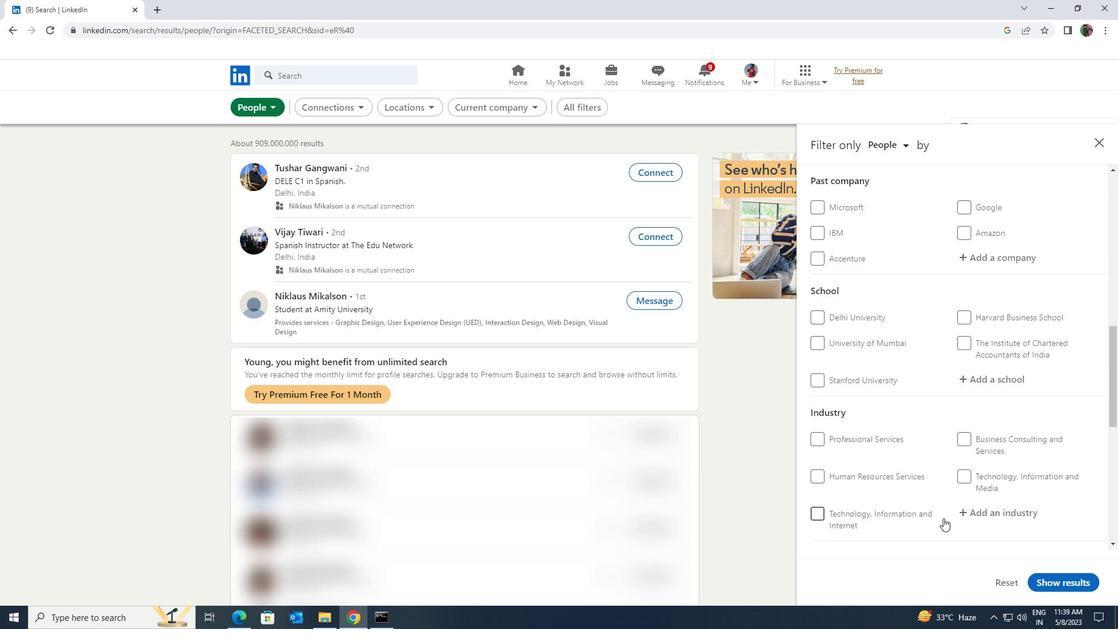 
Action: Mouse scrolled (943, 519) with delta (0, 0)
Screenshot: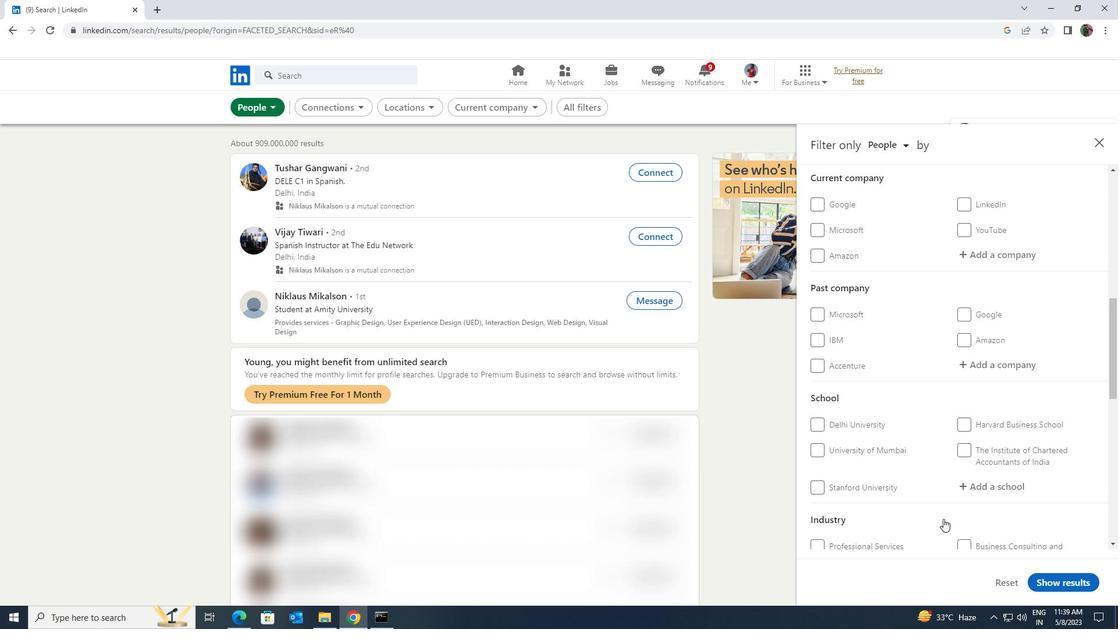 
Action: Mouse scrolled (943, 519) with delta (0, 0)
Screenshot: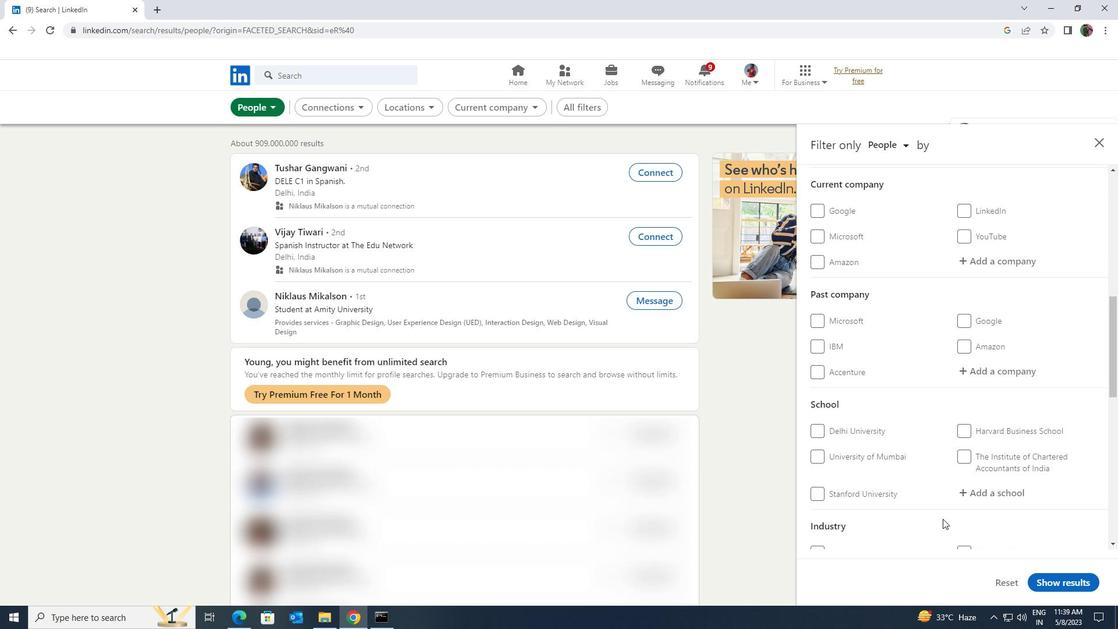 
Action: Mouse scrolled (943, 519) with delta (0, 0)
Screenshot: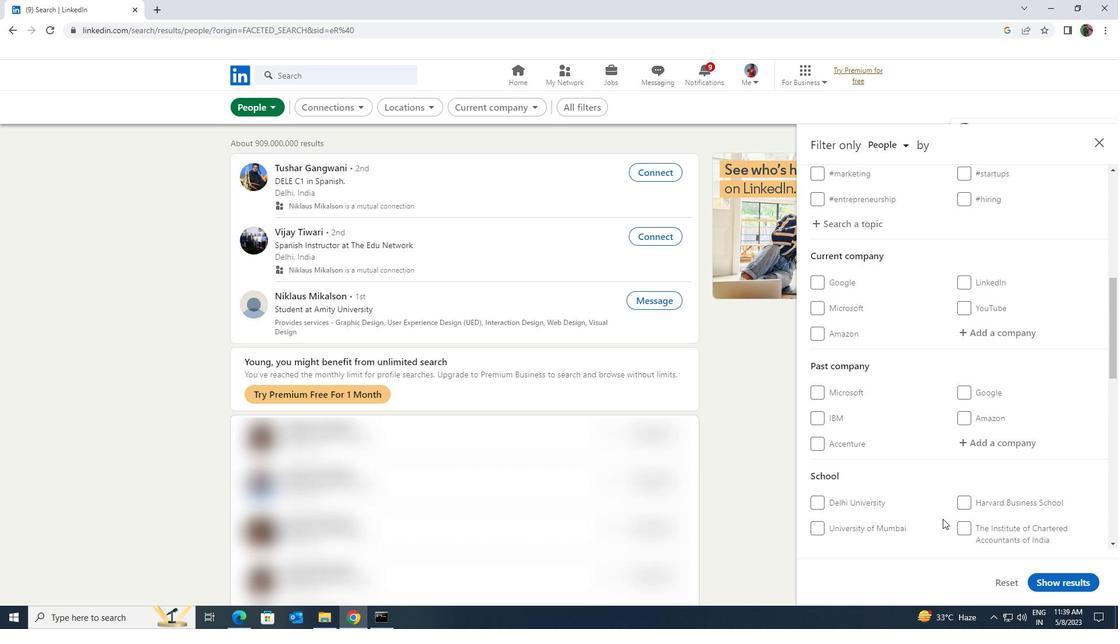 
Action: Mouse moved to (977, 439)
Screenshot: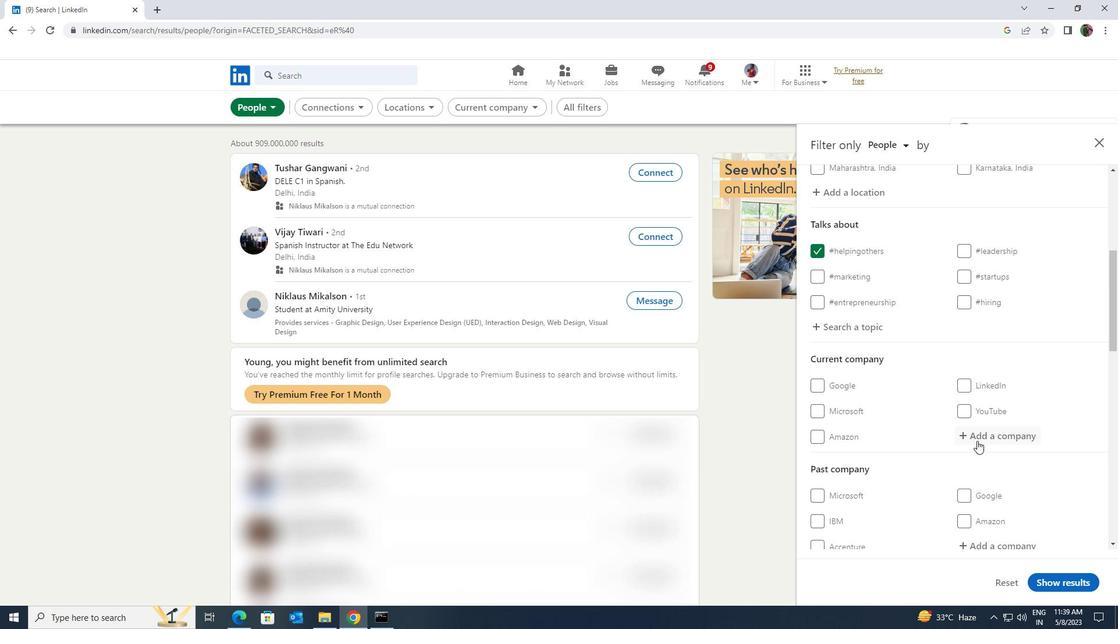 
Action: Mouse pressed left at (977, 439)
Screenshot: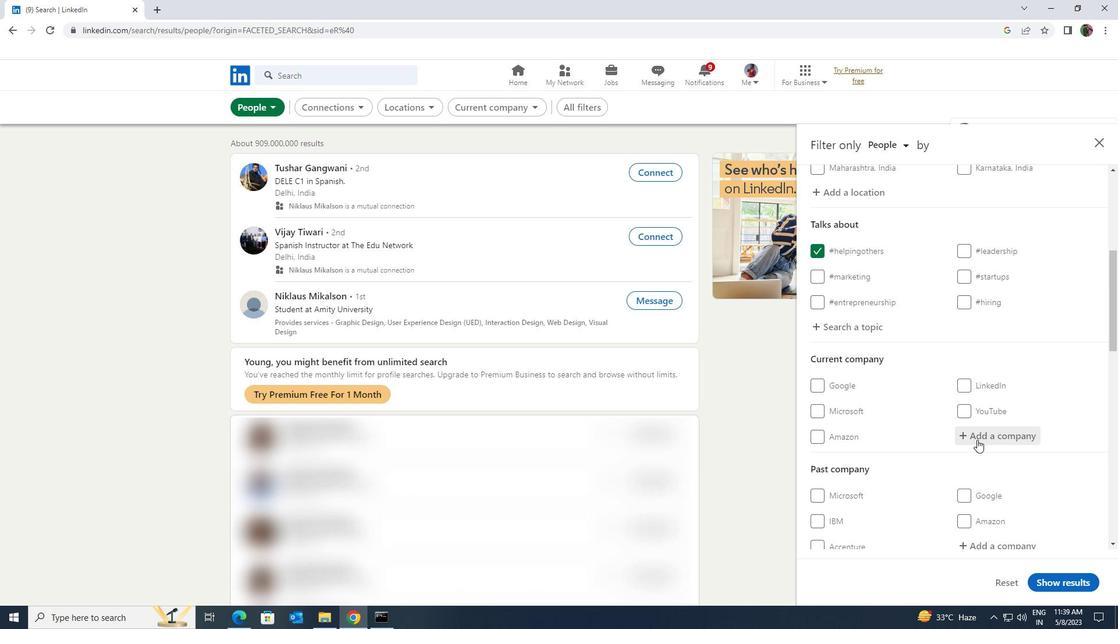 
Action: Key pressed <Key.shift><Key.shift><Key.shift><Key.shift><Key.shift><Key.shift><Key.shift><Key.shift><Key.shift><Key.shift>ATOUT<Key.space><Key.shift>FRANCE
Screenshot: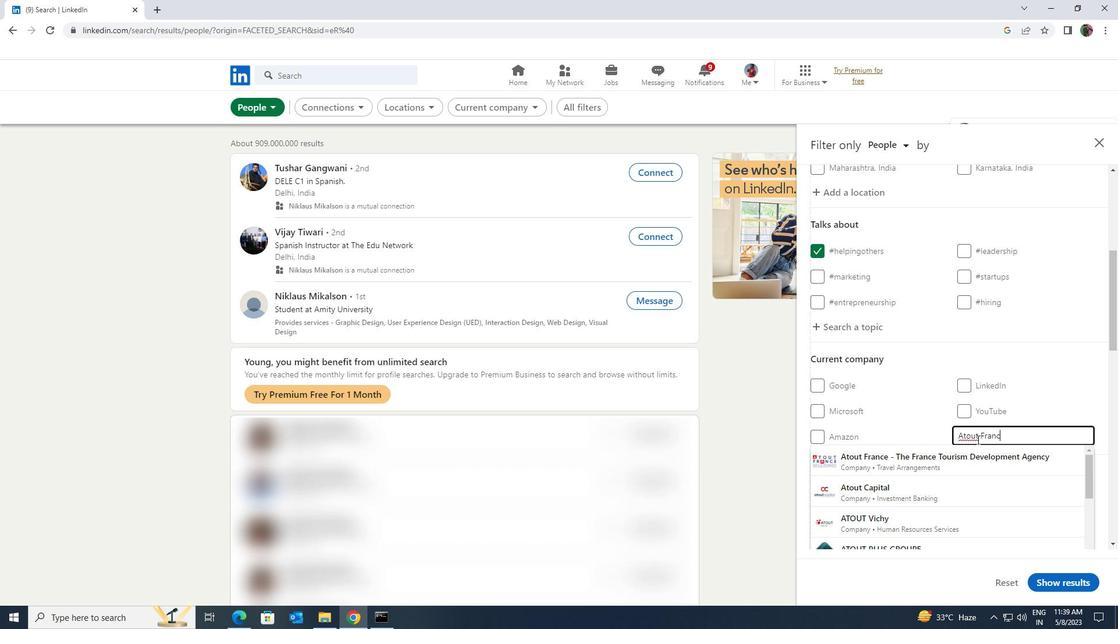 
Action: Mouse moved to (970, 451)
Screenshot: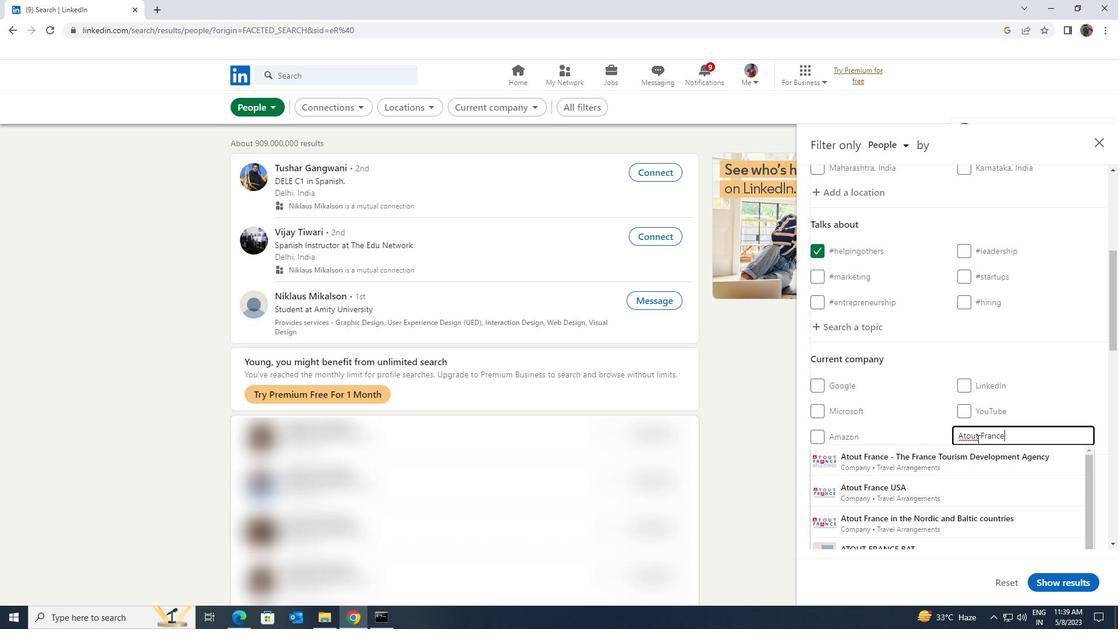 
Action: Mouse pressed left at (970, 451)
Screenshot: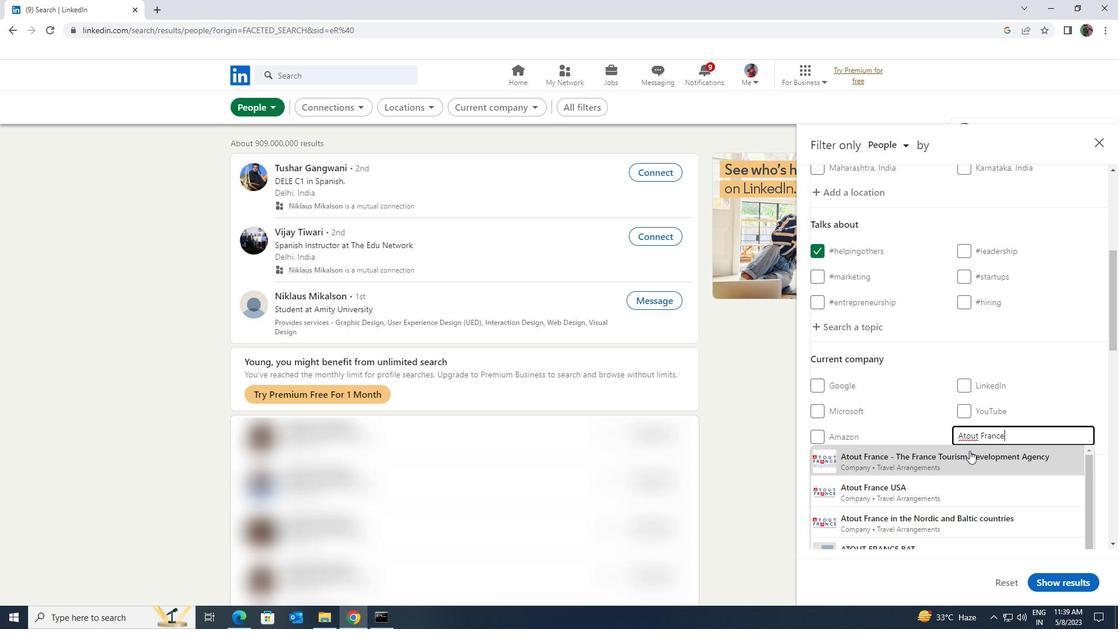 
Action: Mouse scrolled (970, 450) with delta (0, 0)
Screenshot: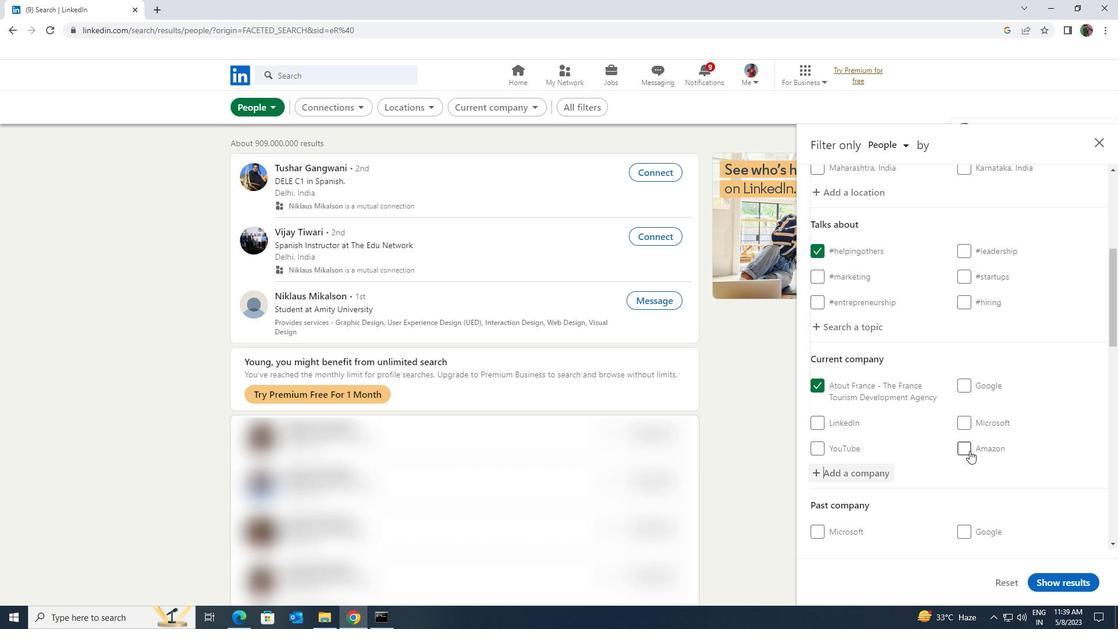 
Action: Mouse scrolled (970, 450) with delta (0, 0)
Screenshot: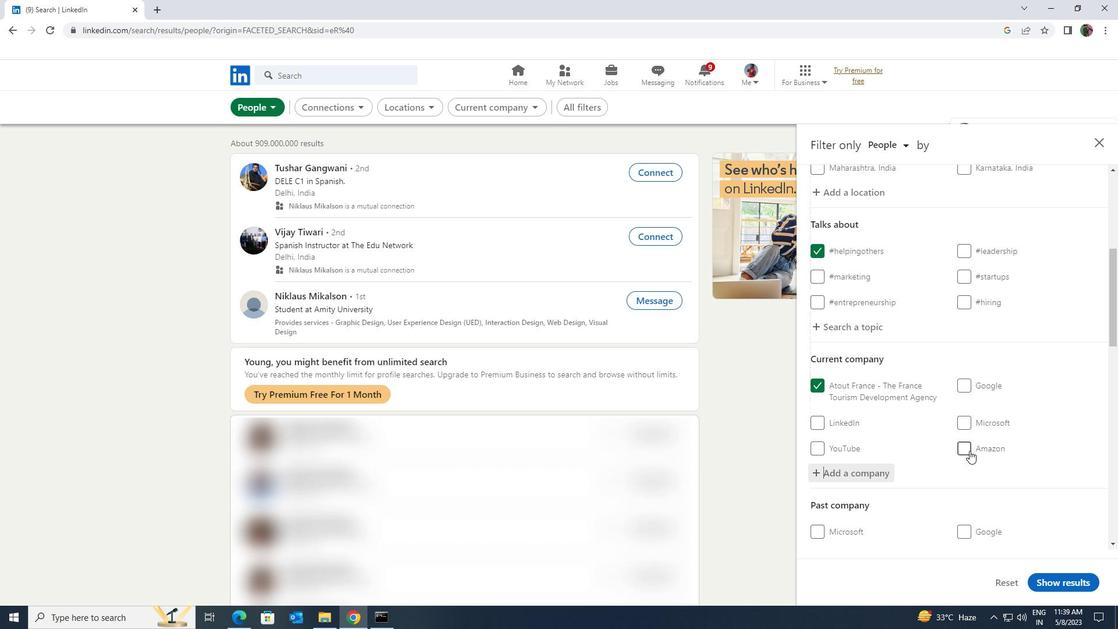 
Action: Mouse moved to (969, 451)
Screenshot: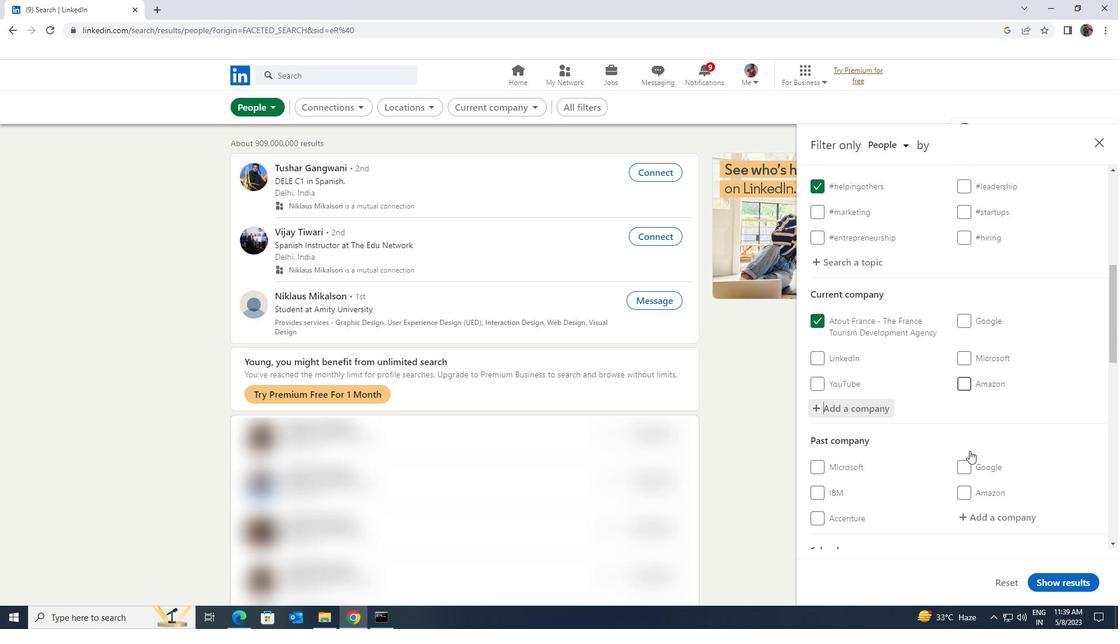 
Action: Mouse scrolled (969, 451) with delta (0, 0)
Screenshot: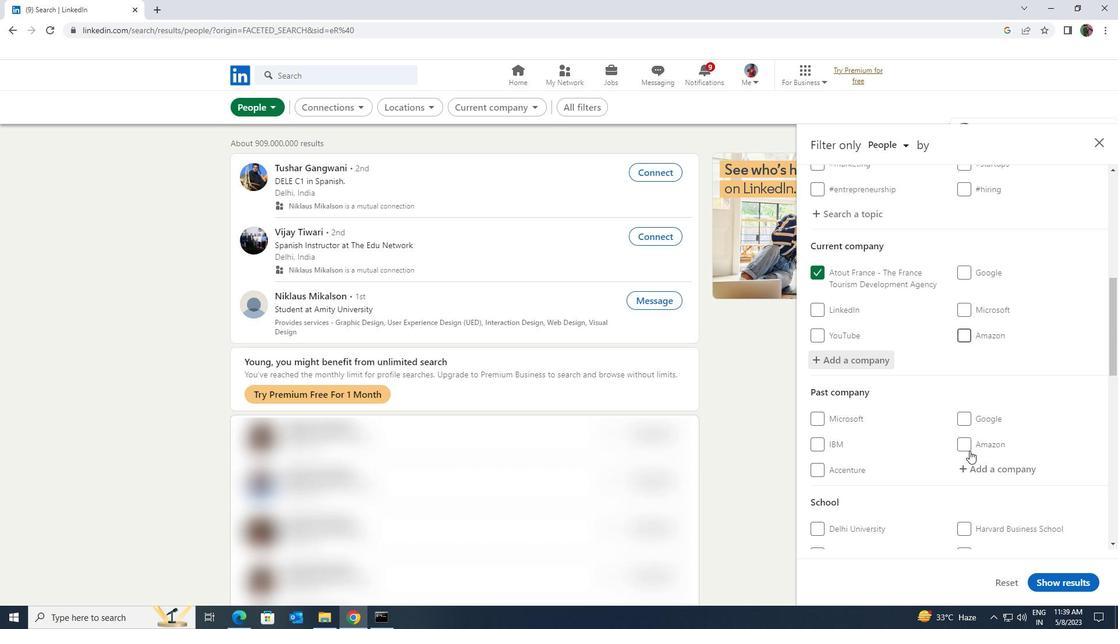 
Action: Mouse scrolled (969, 451) with delta (0, 0)
Screenshot: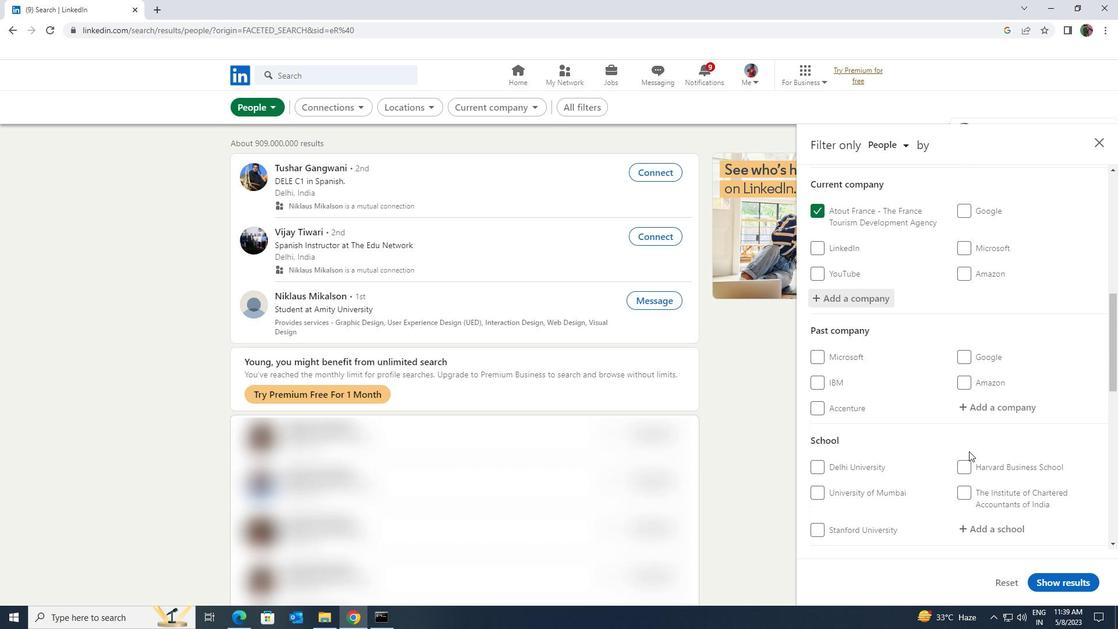 
Action: Mouse moved to (971, 472)
Screenshot: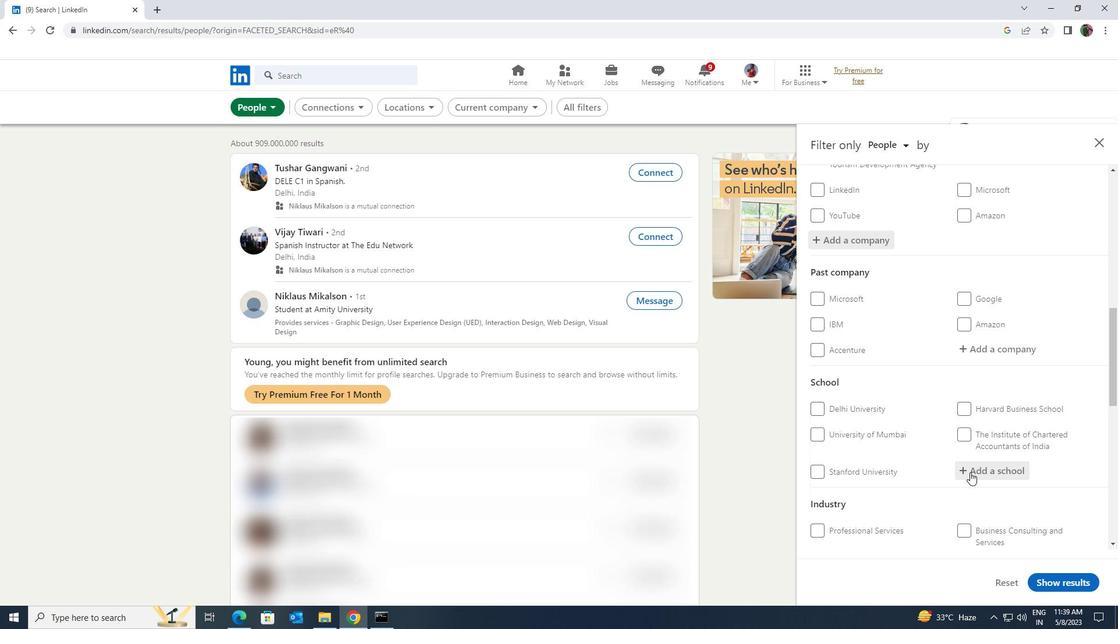 
Action: Mouse pressed left at (971, 472)
Screenshot: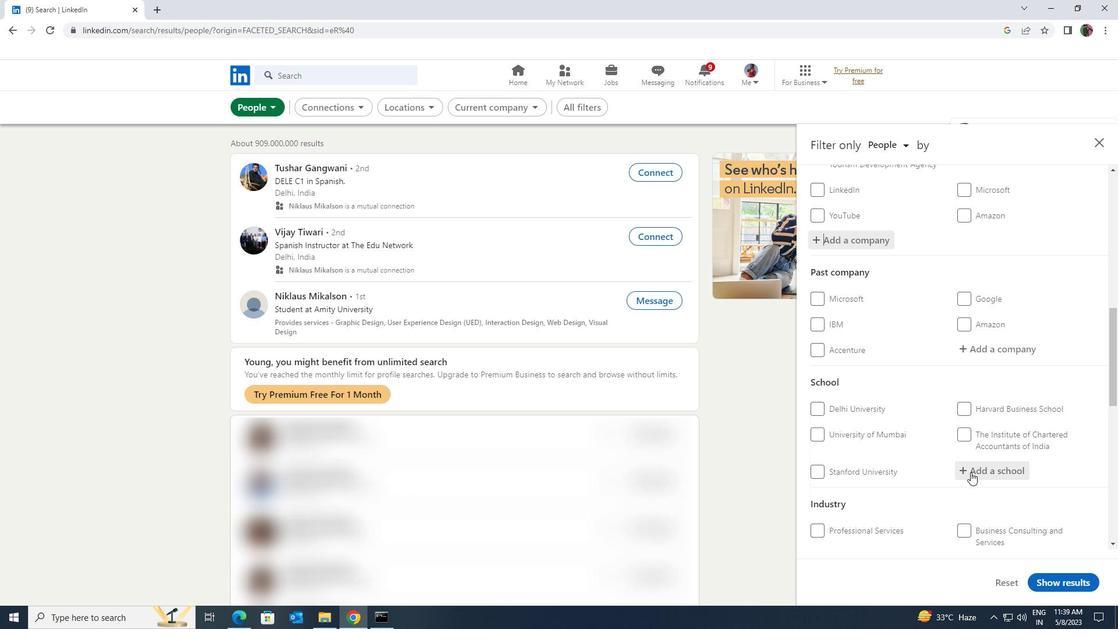 
Action: Key pressed <Key.shift><Key.shift><Key.shift><Key.shift><Key.shift><Key.shift><Key.shift><Key.shift><Key.shift><Key.shift><Key.shift><Key.shift>ANNAMALAI<Key.space>
Screenshot: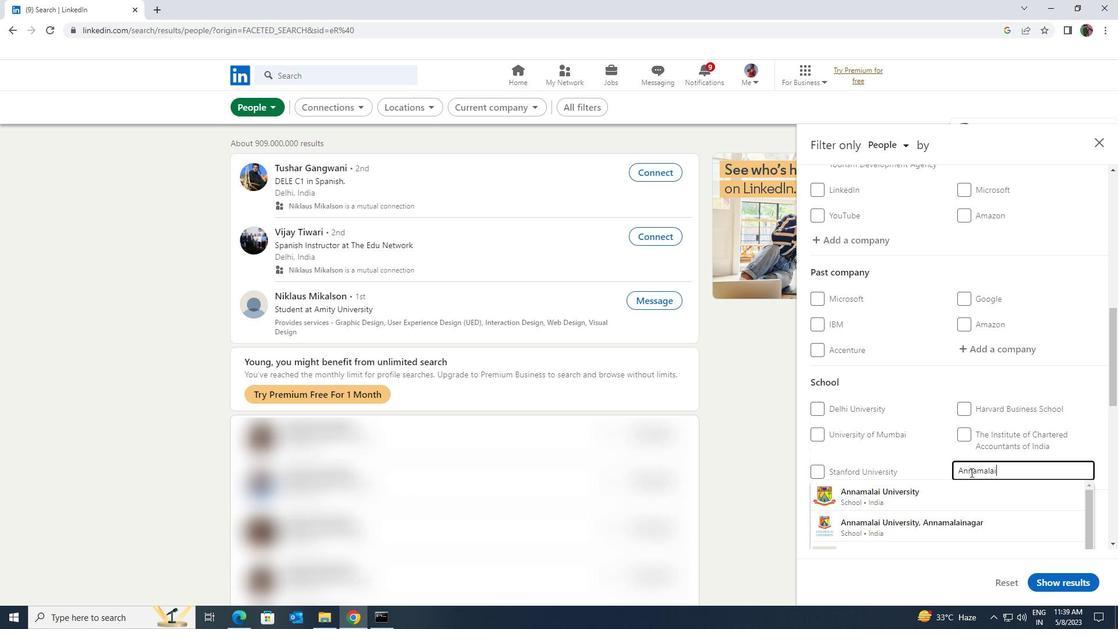 
Action: Mouse moved to (954, 523)
Screenshot: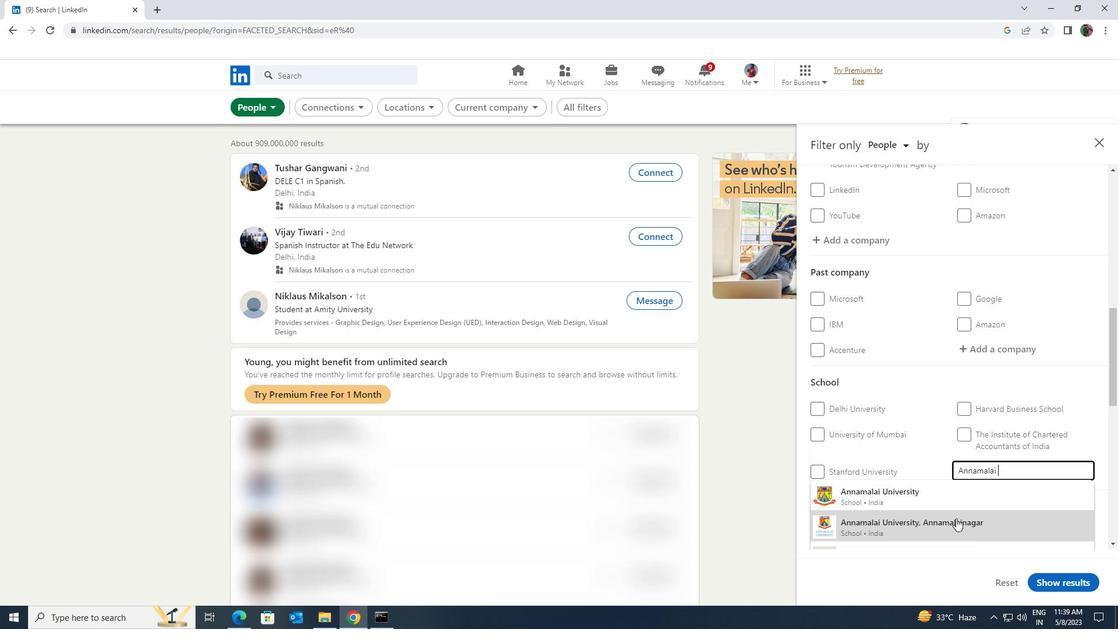 
Action: Mouse pressed left at (954, 523)
Screenshot: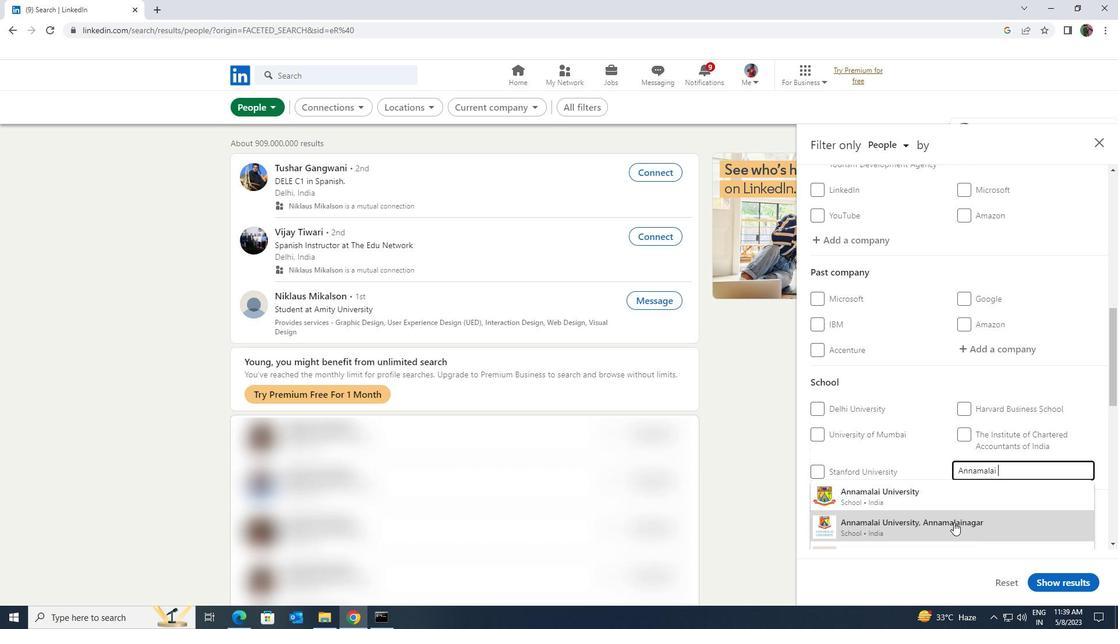 
Action: Mouse moved to (957, 498)
Screenshot: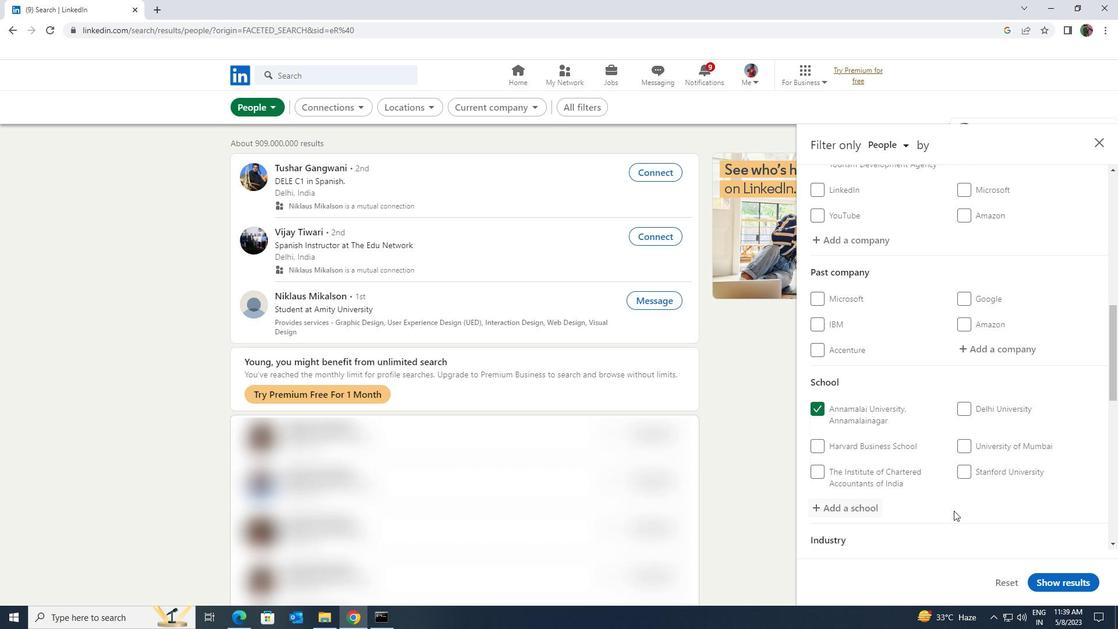 
Action: Mouse scrolled (957, 497) with delta (0, 0)
Screenshot: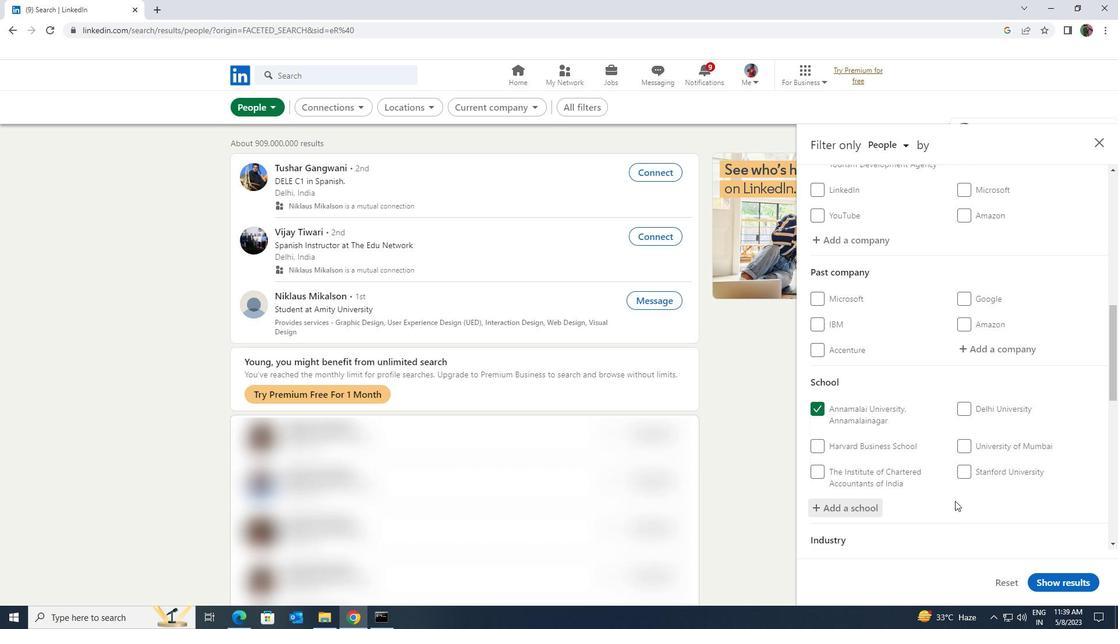 
Action: Mouse scrolled (957, 497) with delta (0, 0)
Screenshot: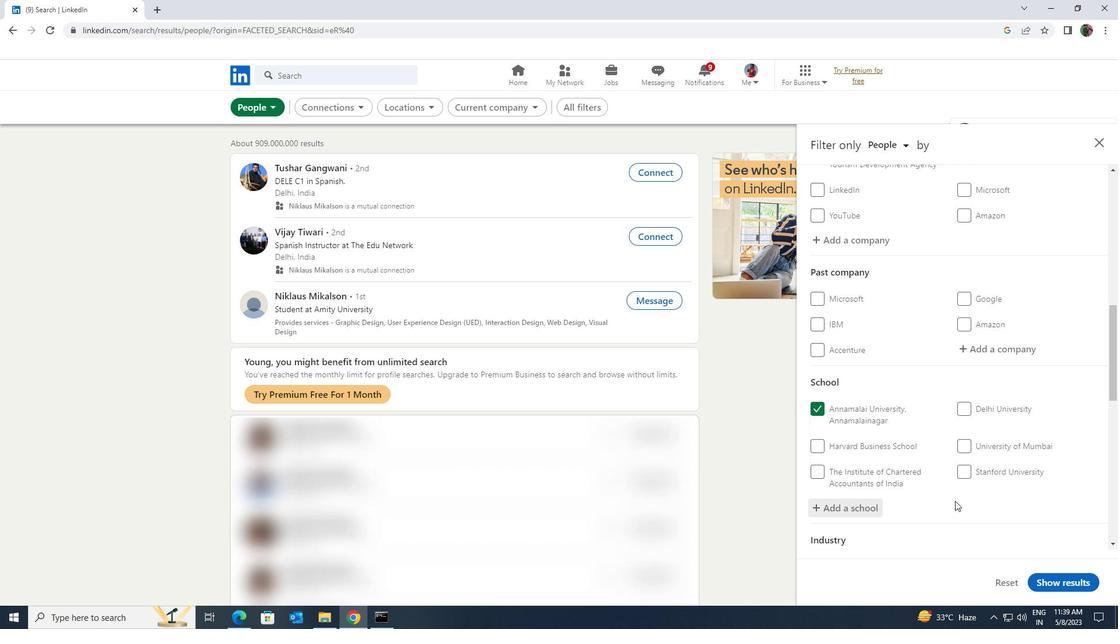 
Action: Mouse scrolled (957, 497) with delta (0, 0)
Screenshot: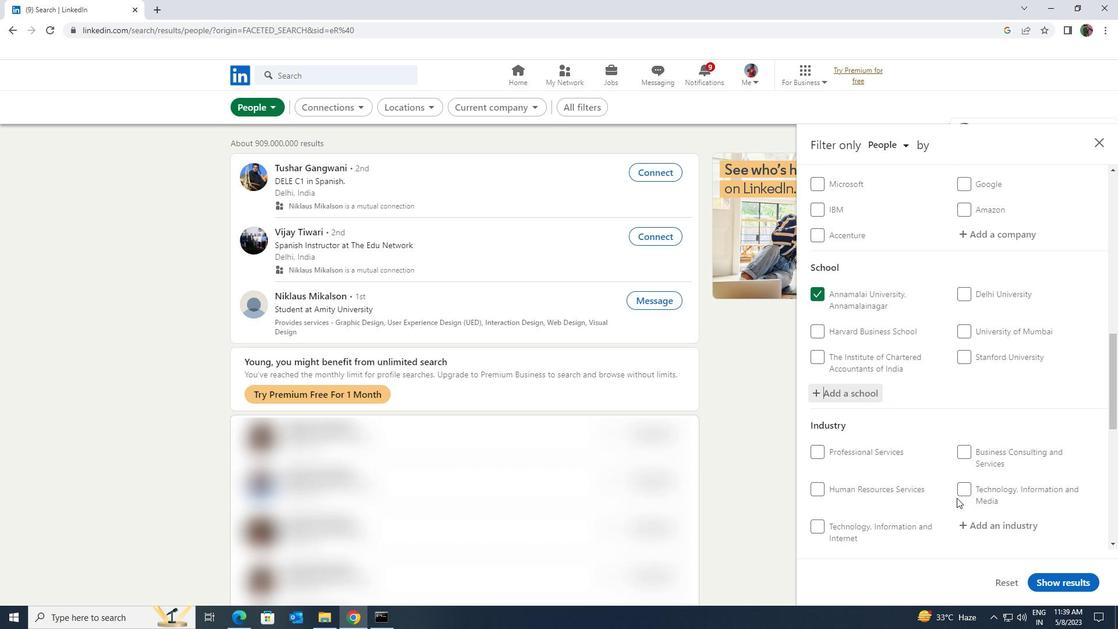 
Action: Mouse moved to (989, 469)
Screenshot: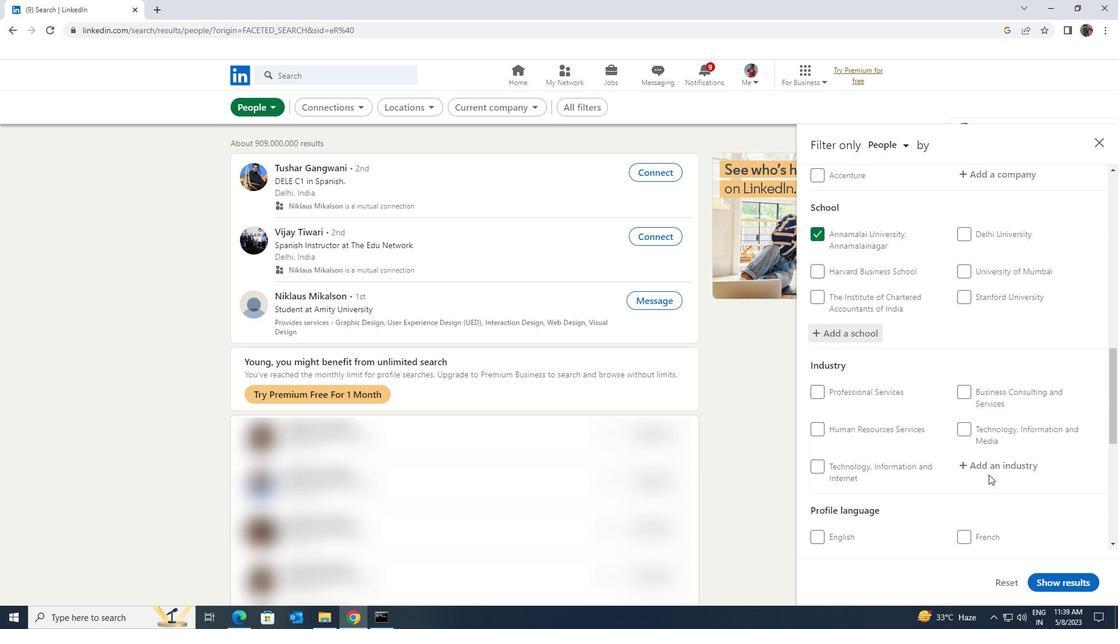 
Action: Mouse pressed left at (989, 469)
Screenshot: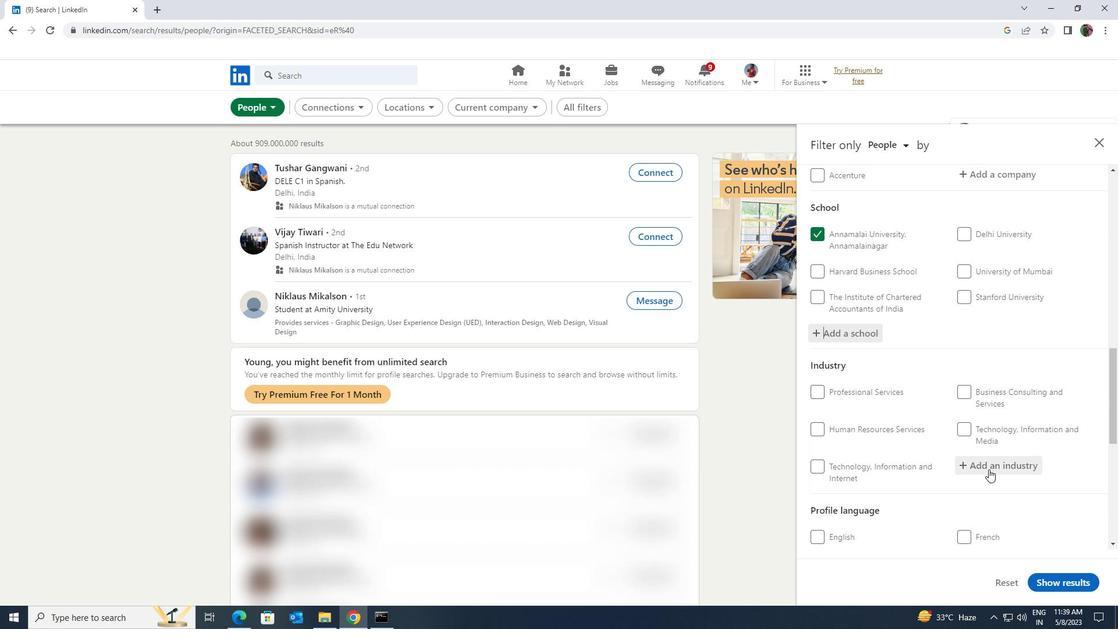 
Action: Key pressed <Key.shift><Key.shift><Key.shift><Key.shift><Key.shift><Key.shift><Key.shift><Key.shift><Key.shift><Key.shift><Key.shift><Key.shift><Key.shift><Key.shift><Key.shift><Key.shift><Key.shift><Key.shift><Key.shift><Key.shift>ELECTROM<Key.backspace>NIC<Key.space>ND<Key.space>
Screenshot: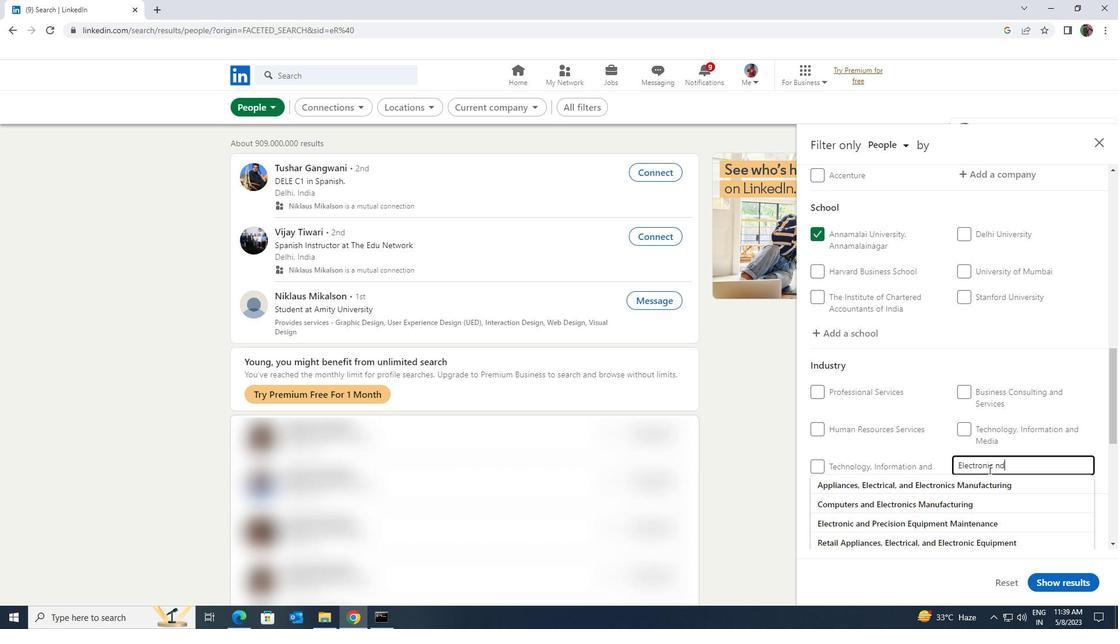 
Action: Mouse moved to (1002, 462)
Screenshot: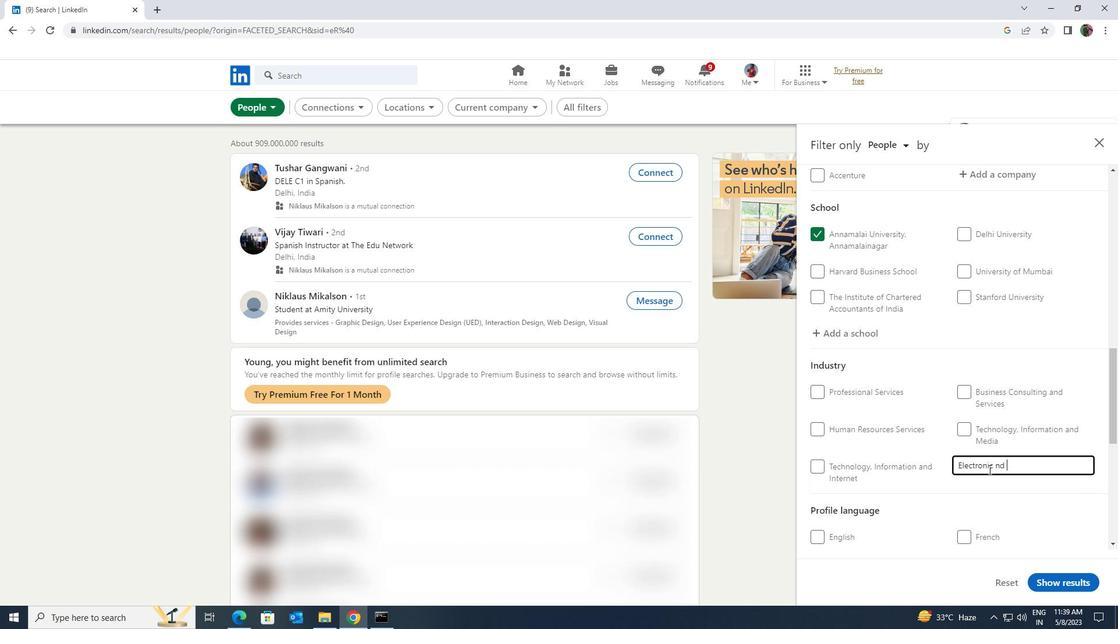 
Action: Key pressed <Key.backspace><Key.backspace><Key.backspace>AND<Key.space><Key.shift>PRE
Screenshot: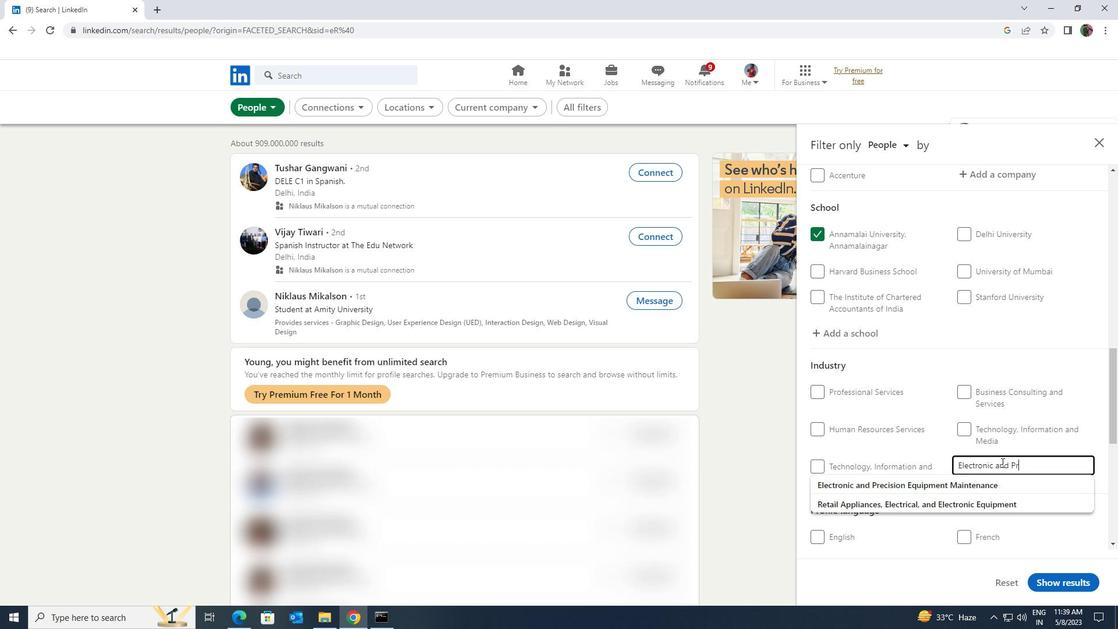 
Action: Mouse moved to (1002, 477)
Screenshot: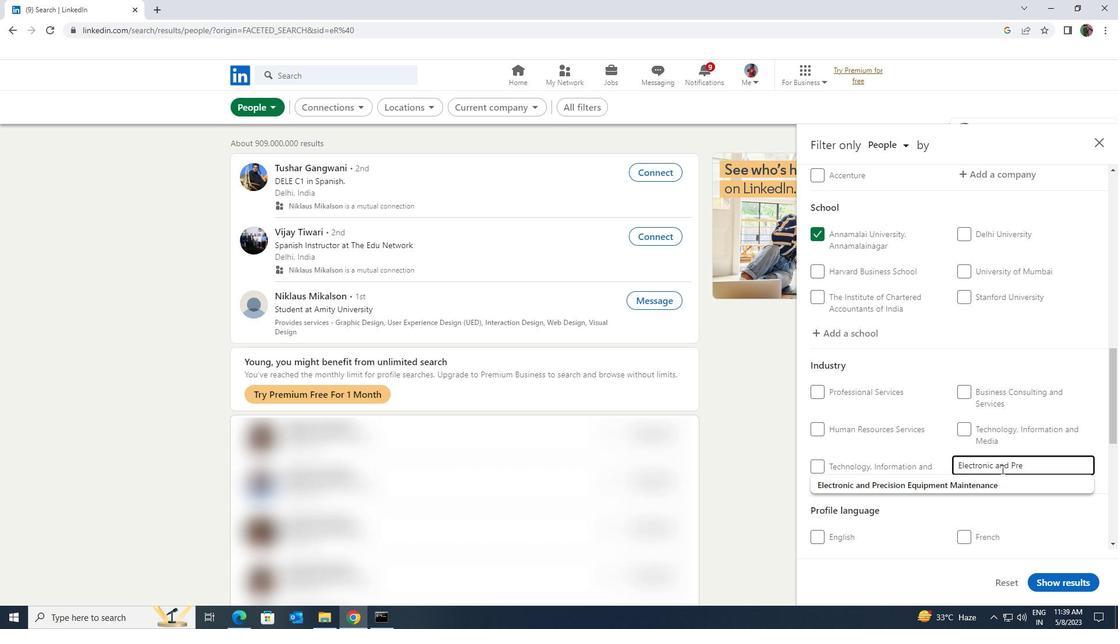 
Action: Mouse pressed left at (1002, 477)
Screenshot: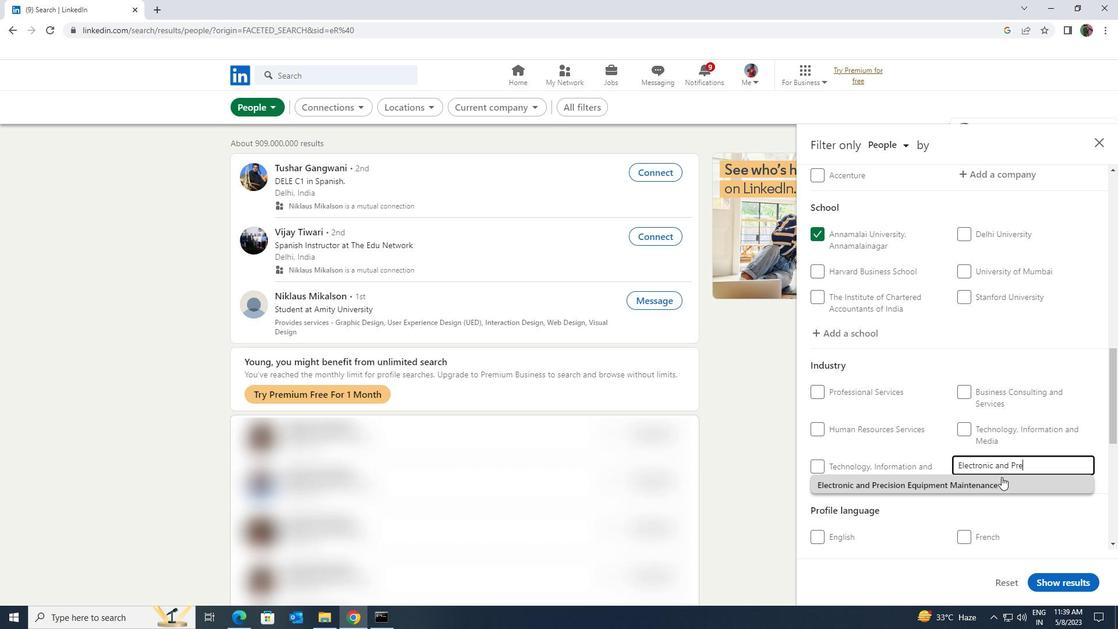 
Action: Mouse scrolled (1002, 476) with delta (0, 0)
Screenshot: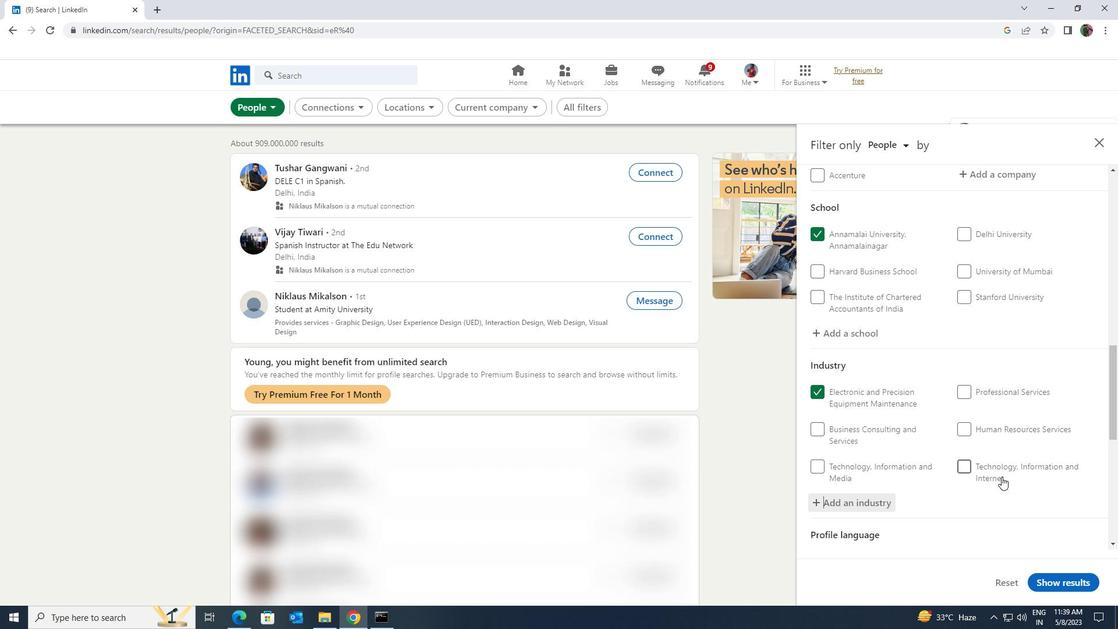 
Action: Mouse scrolled (1002, 476) with delta (0, 0)
Screenshot: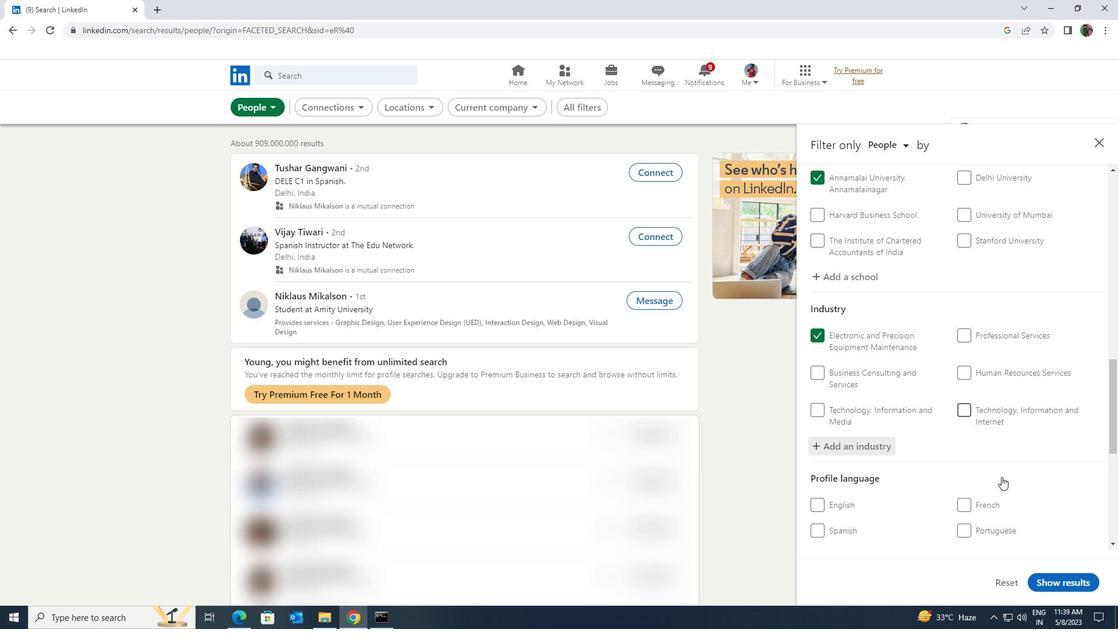 
Action: Mouse scrolled (1002, 476) with delta (0, 0)
Screenshot: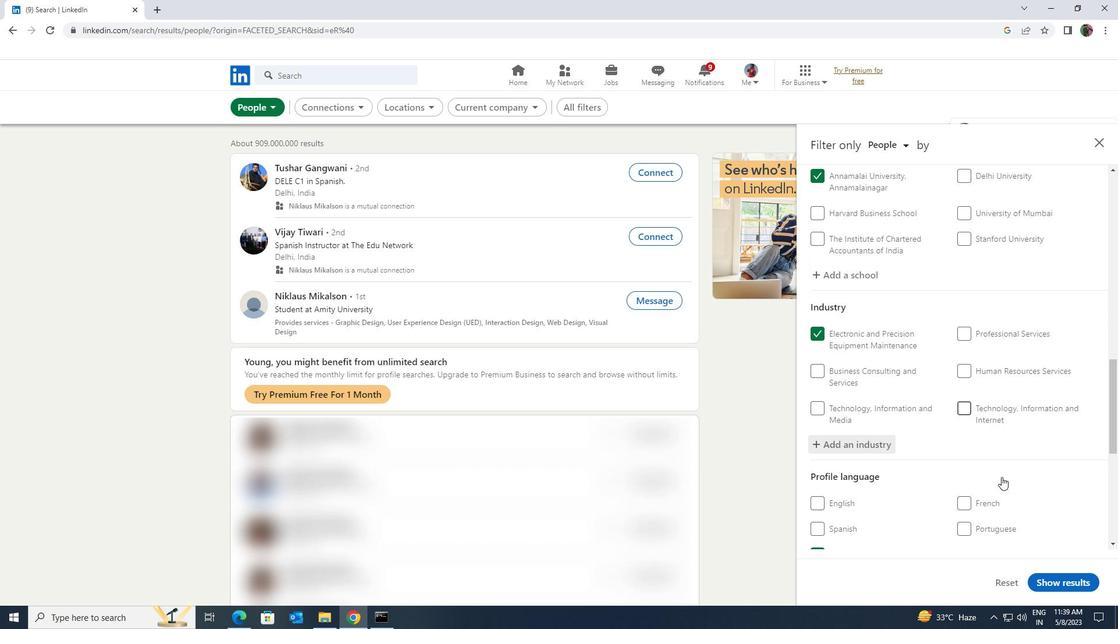 
Action: Mouse scrolled (1002, 476) with delta (0, 0)
Screenshot: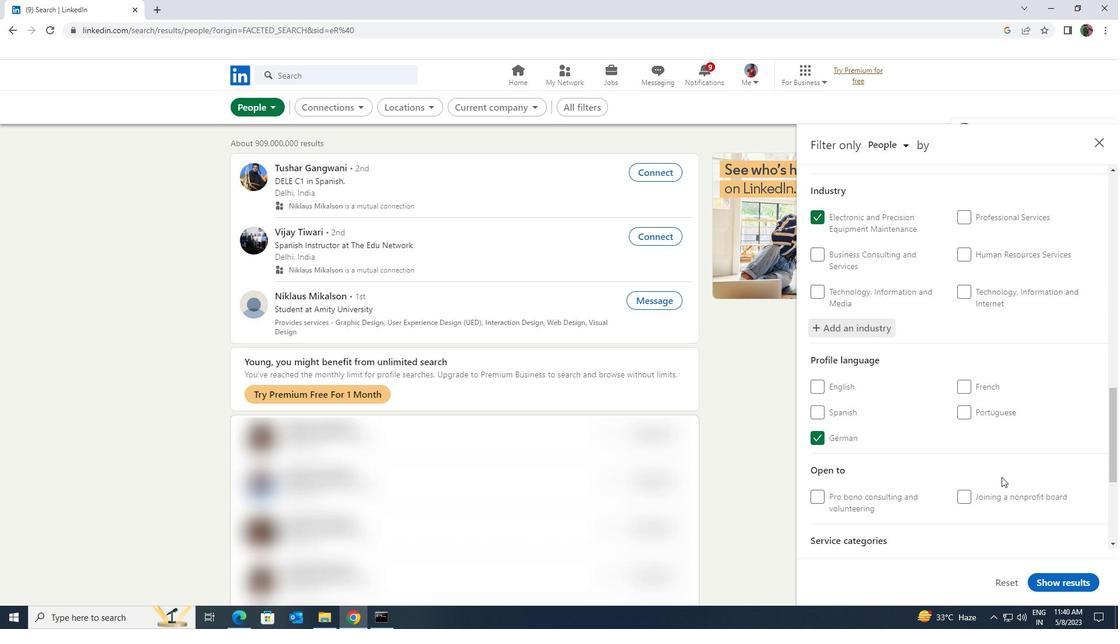 
Action: Mouse scrolled (1002, 476) with delta (0, 0)
Screenshot: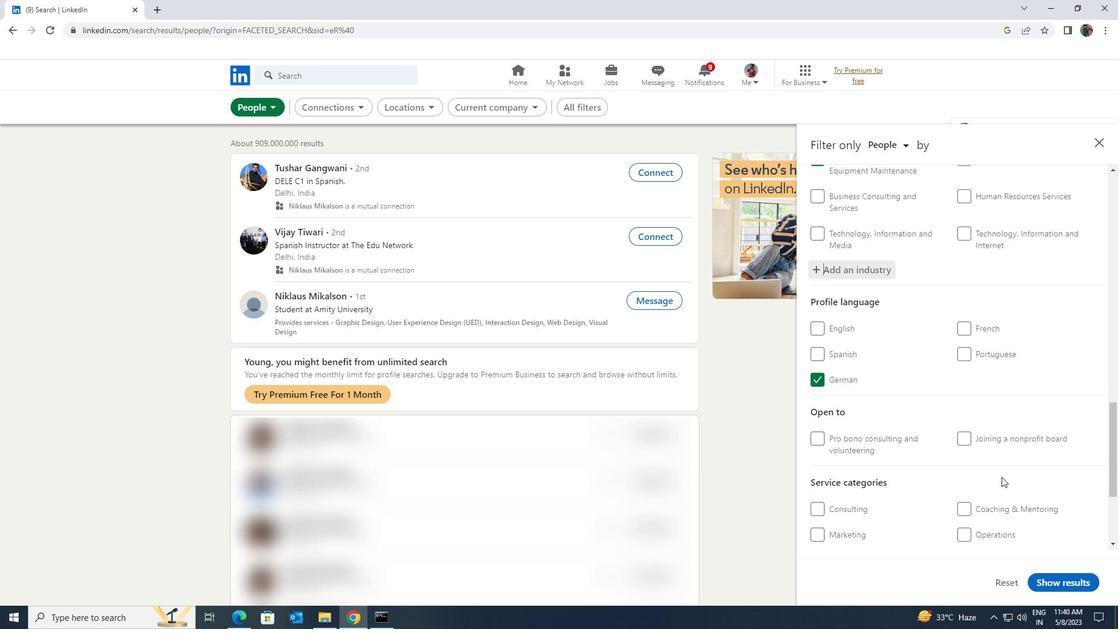 
Action: Mouse scrolled (1002, 476) with delta (0, 0)
Screenshot: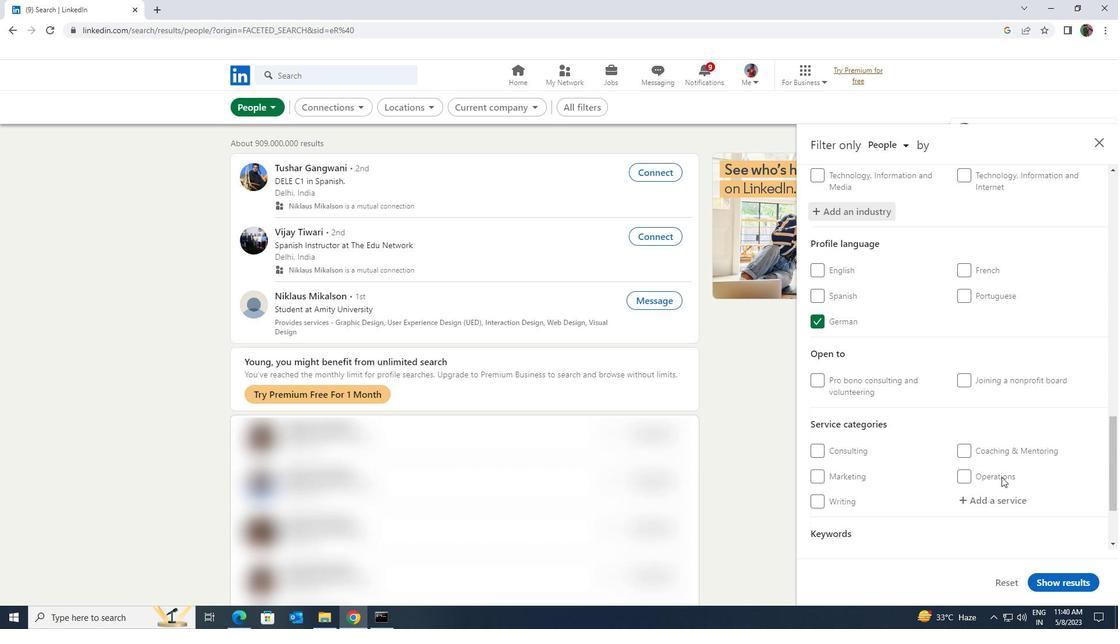
Action: Mouse moved to (999, 446)
Screenshot: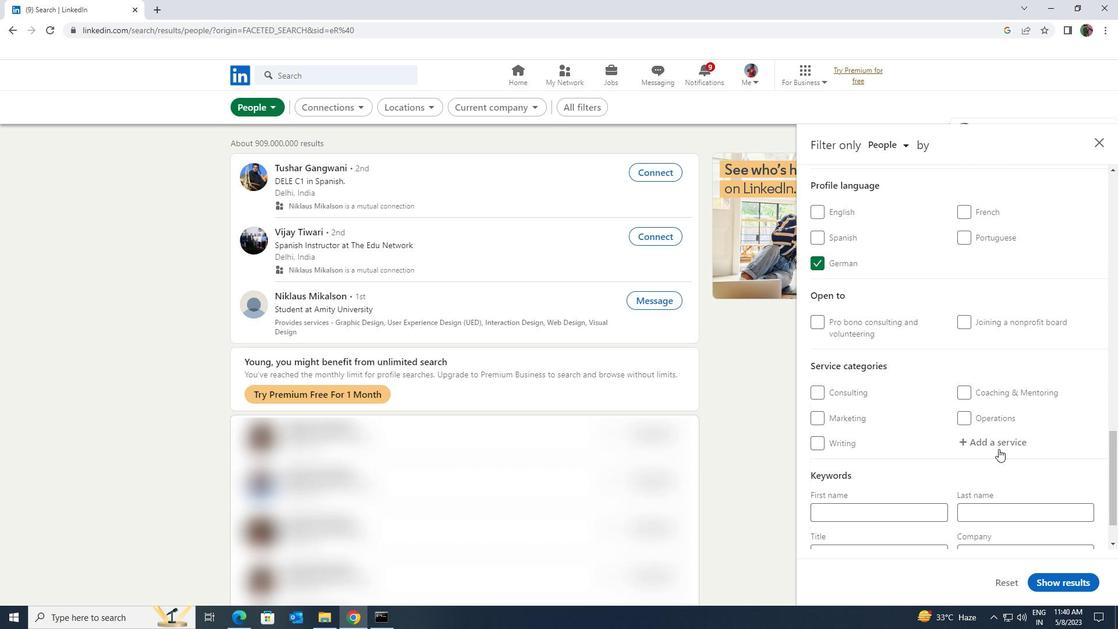 
Action: Mouse pressed left at (999, 446)
Screenshot: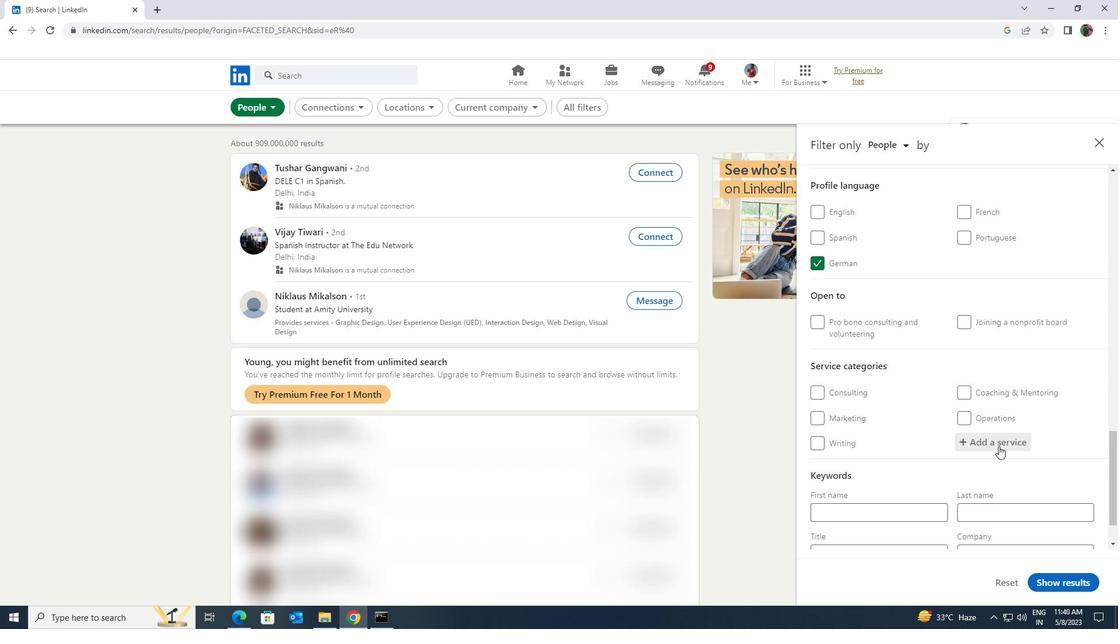 
Action: Key pressed <Key.shift><Key.shift><Key.shift>SEARCH<Key.space><Key.shift>ENGINE
Screenshot: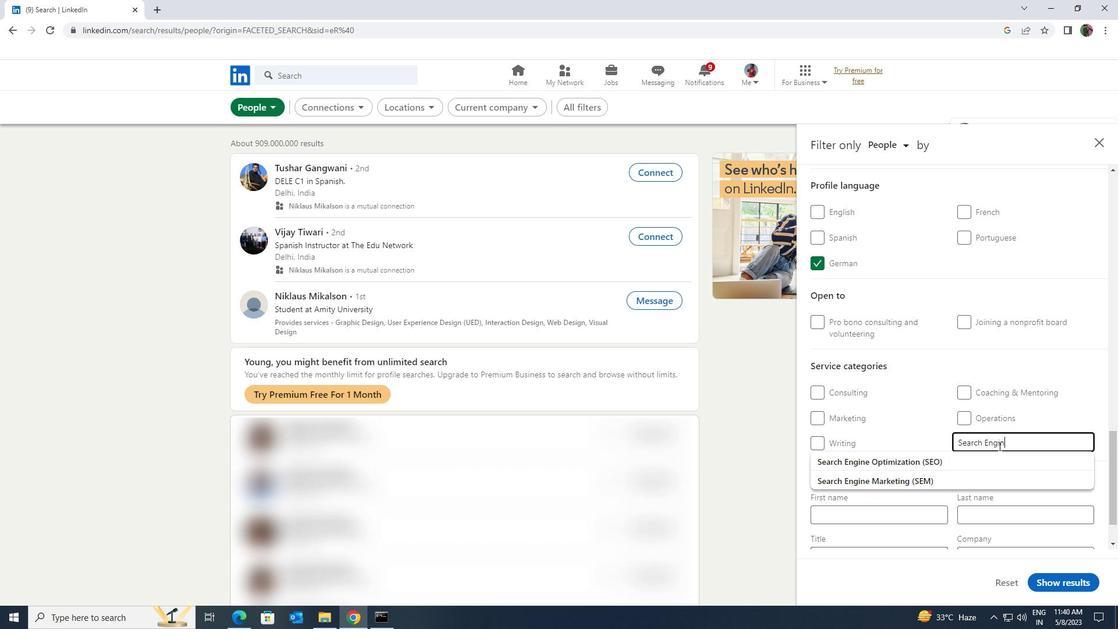 
Action: Mouse moved to (972, 472)
Screenshot: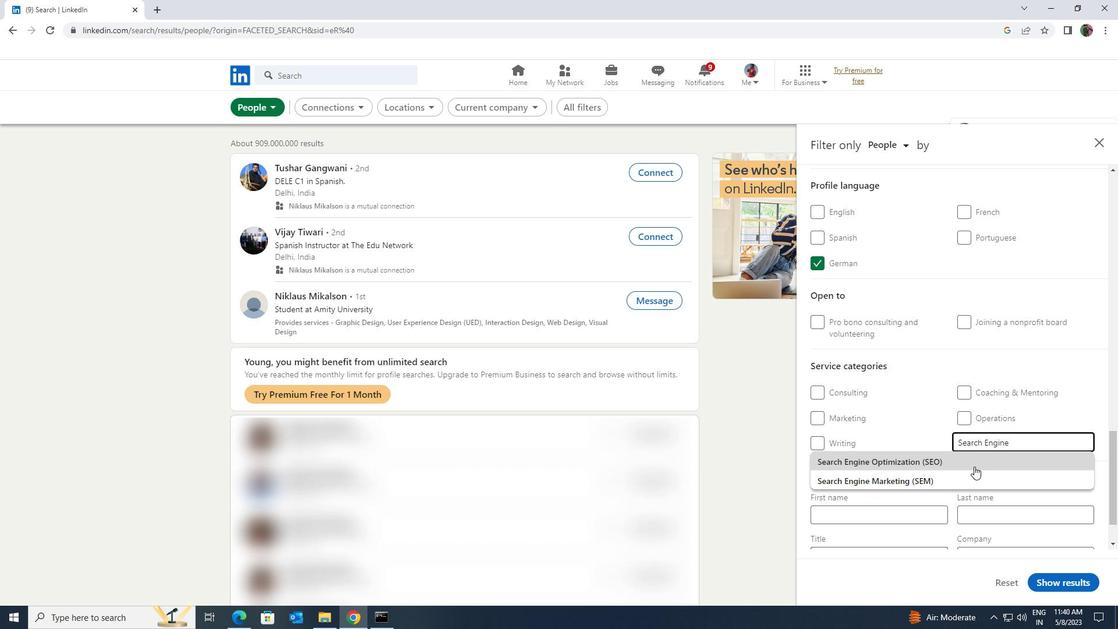 
Action: Mouse pressed left at (972, 472)
Screenshot: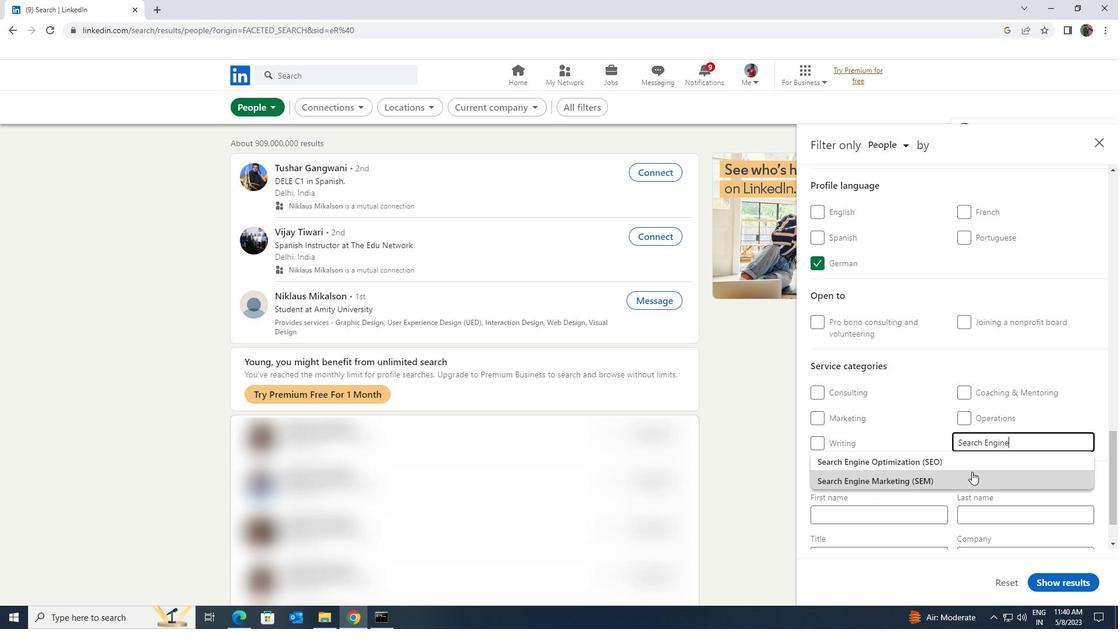 
Action: Mouse scrolled (972, 471) with delta (0, 0)
Screenshot: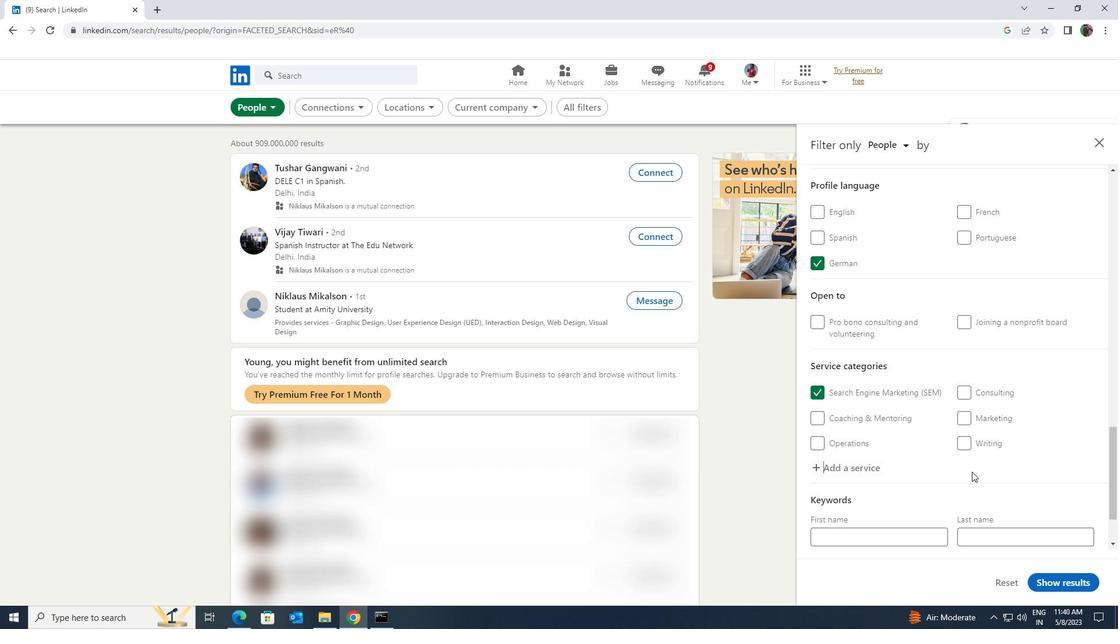 
Action: Mouse scrolled (972, 471) with delta (0, 0)
Screenshot: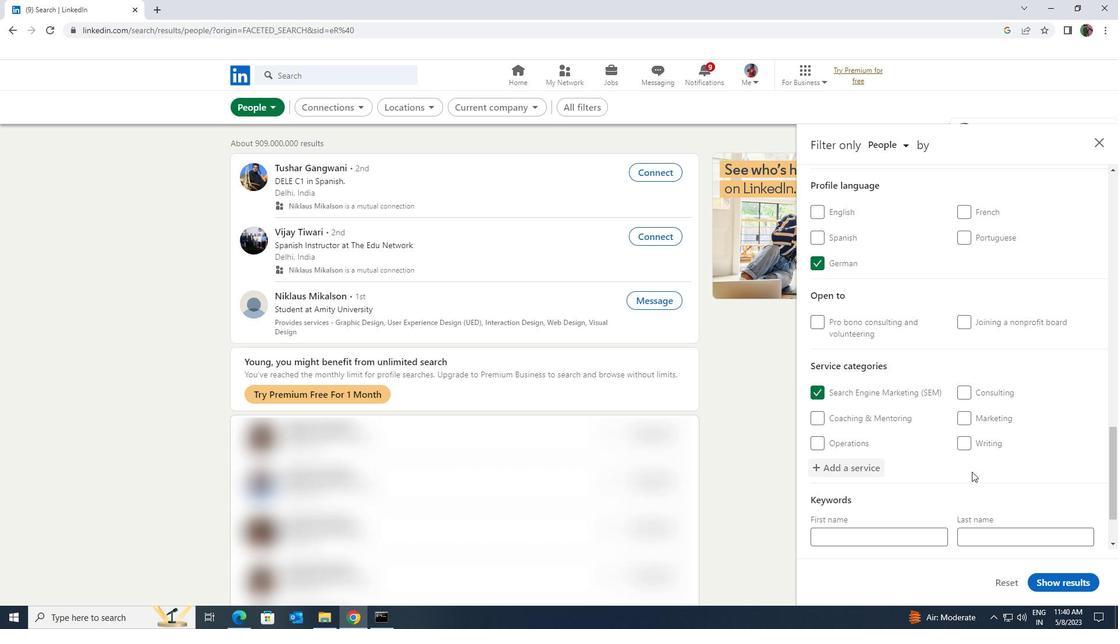 
Action: Mouse moved to (932, 497)
Screenshot: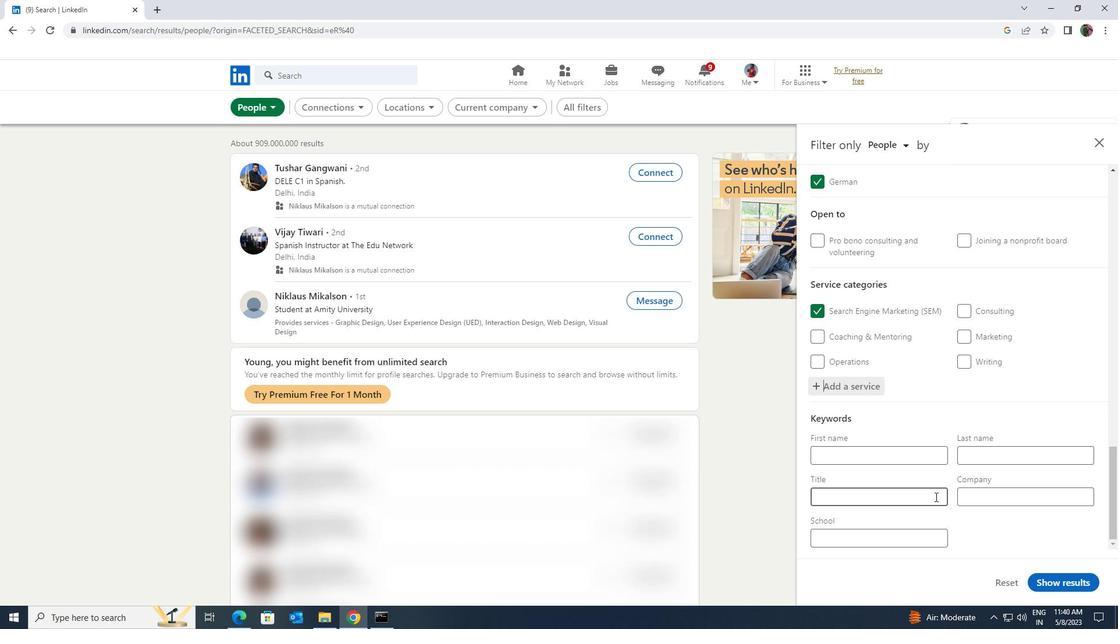
Action: Mouse pressed left at (932, 497)
Screenshot: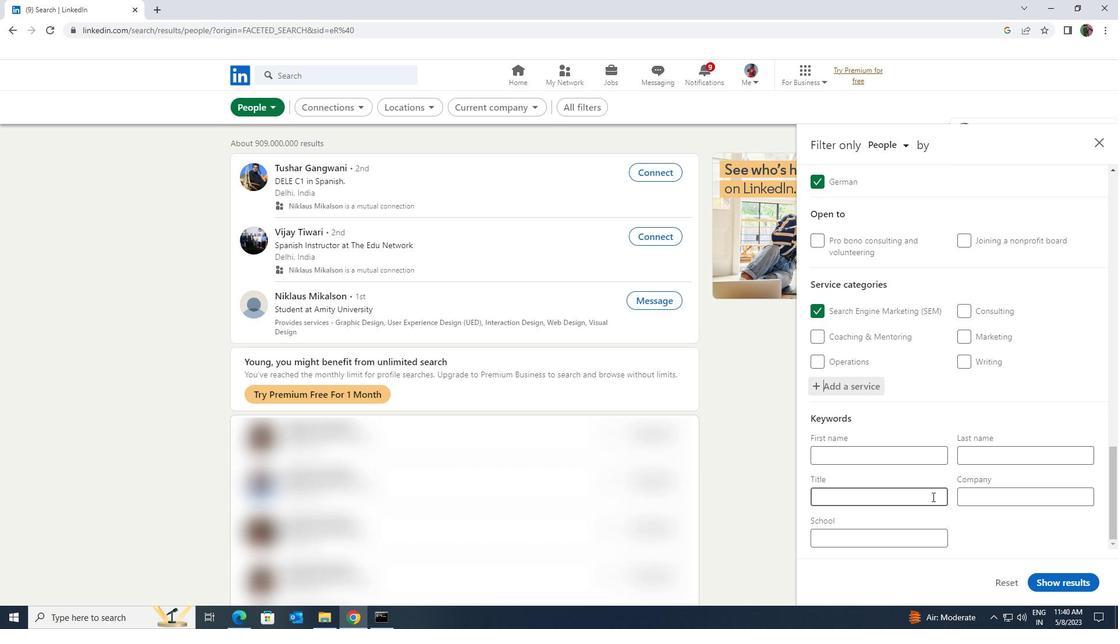 
Action: Key pressed <Key.shift><Key.shift><Key.shift><Key.shift><Key.shift><Key.shift><Key.shift><Key.shift><Key.shift>OFFIV<Key.backspace>CE<Key.space><Key.shift>MANAGER
Screenshot: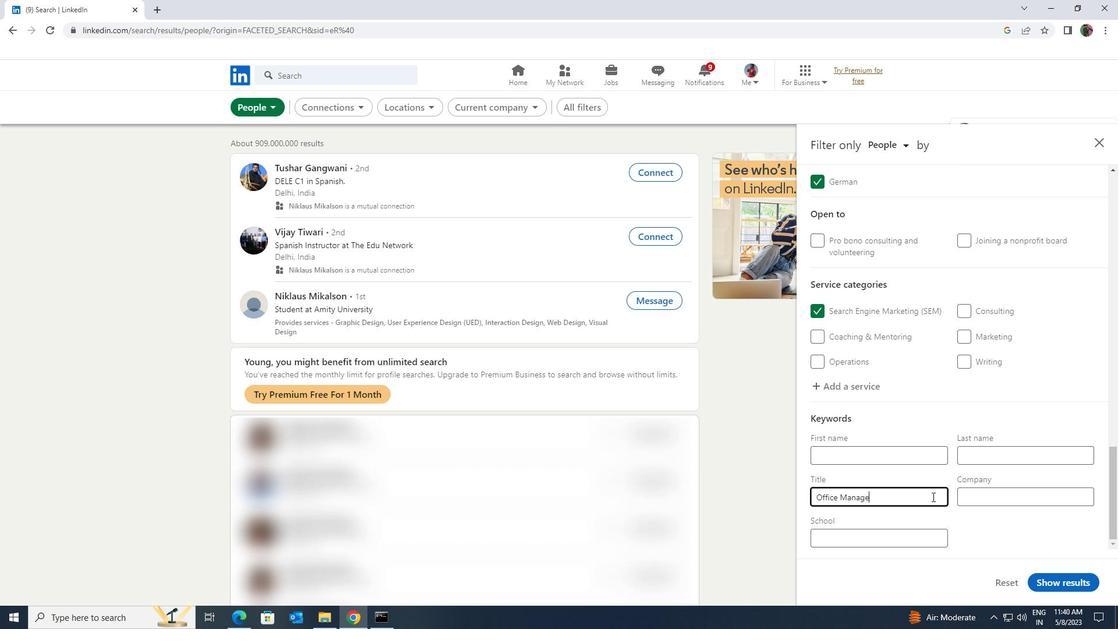 
Action: Mouse moved to (1050, 576)
Screenshot: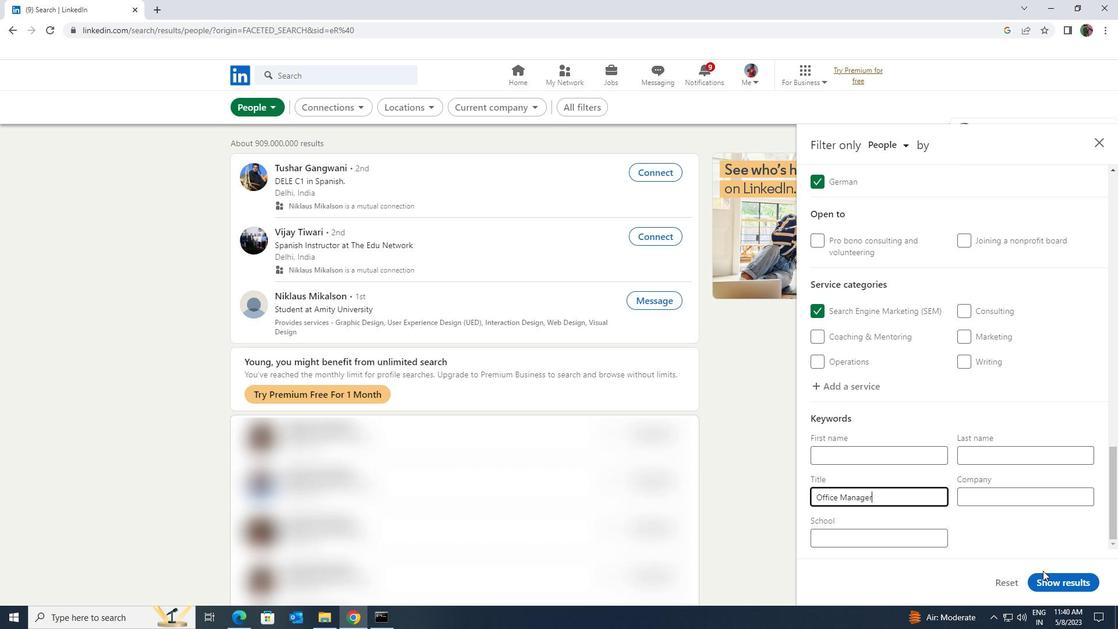 
Action: Mouse pressed left at (1050, 576)
Screenshot: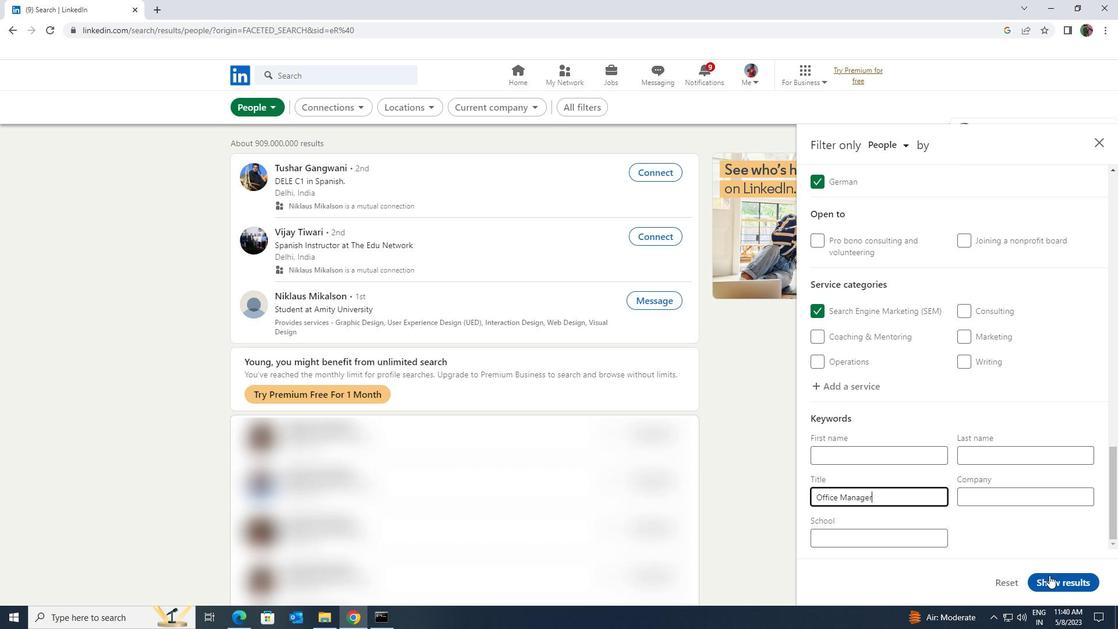 
